 Task: Create a due date automation trigger when advanced off, on the saturday before a card is due at 11:00 AM.
Action: Mouse moved to (1203, 358)
Screenshot: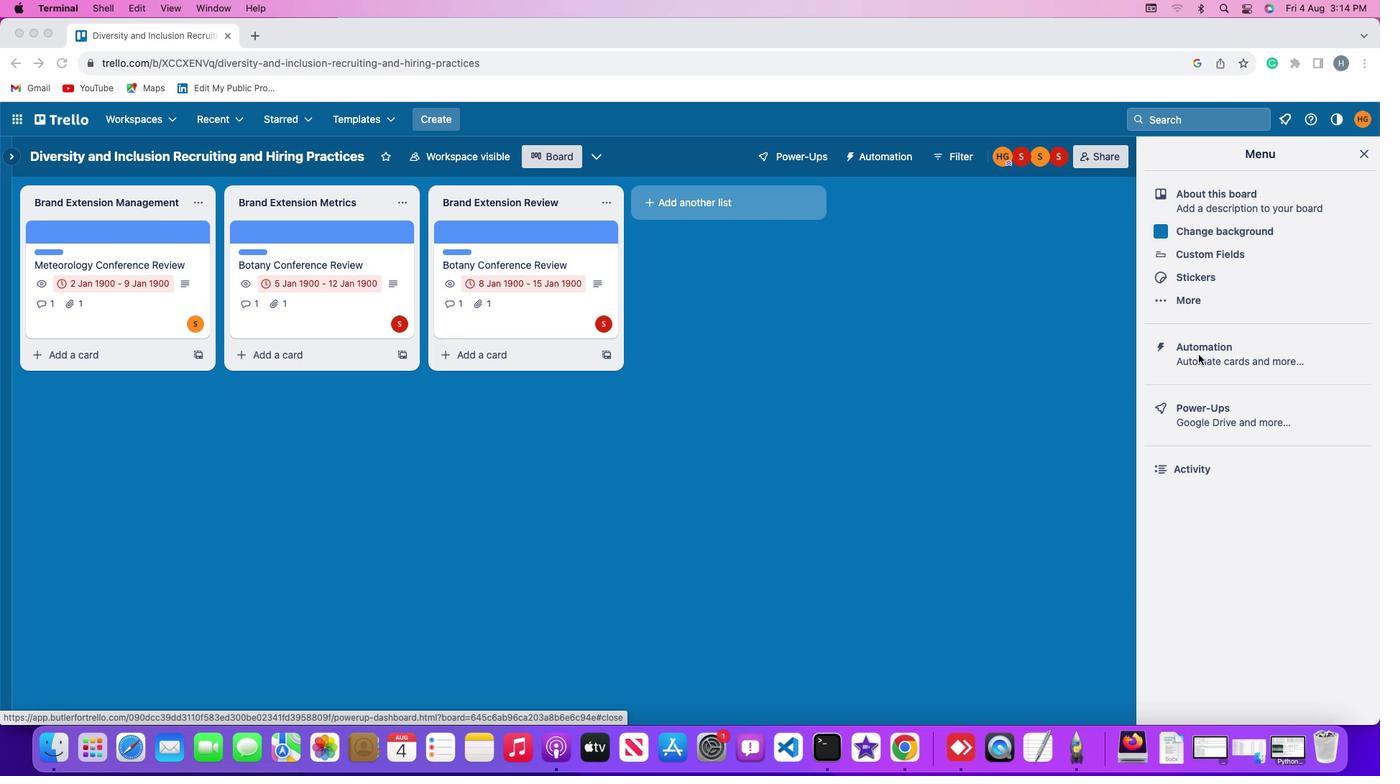 
Action: Mouse pressed left at (1203, 358)
Screenshot: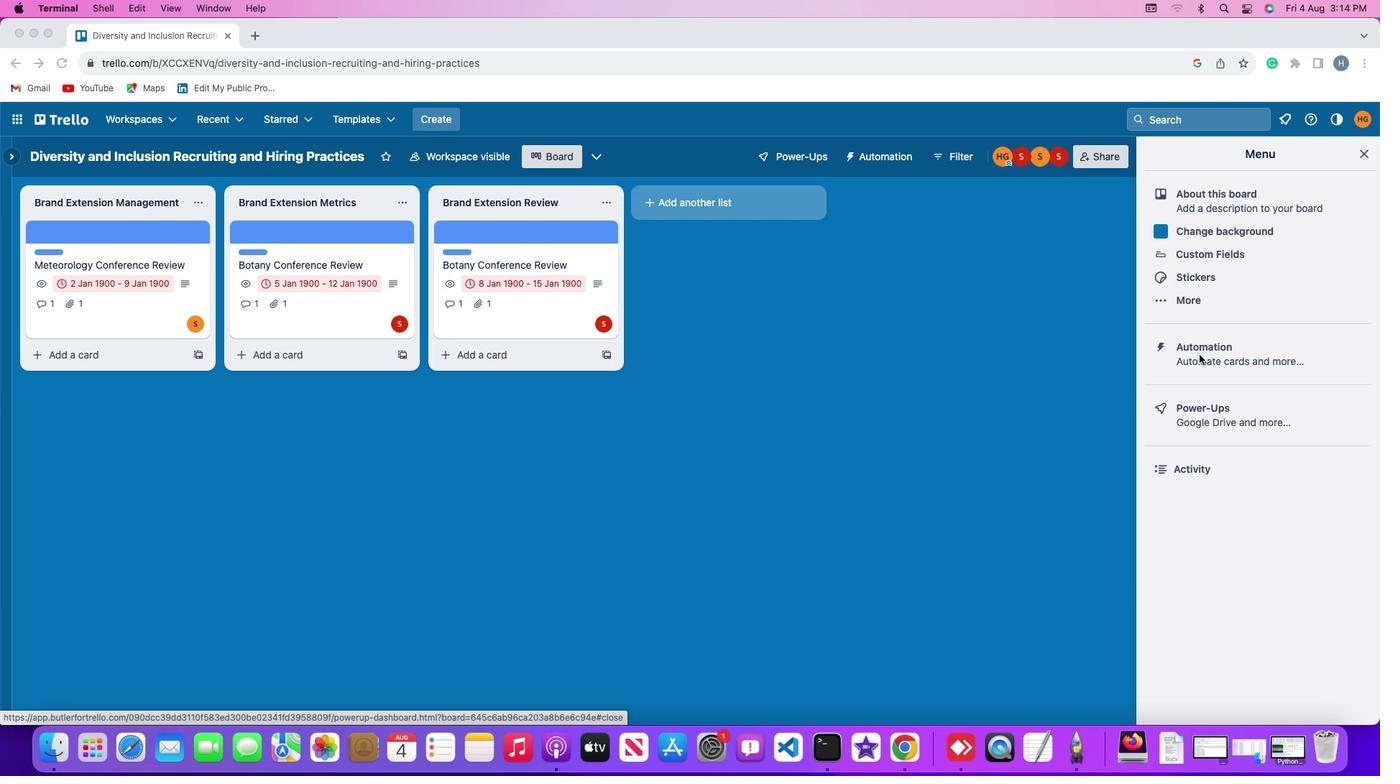 
Action: Mouse pressed left at (1203, 358)
Screenshot: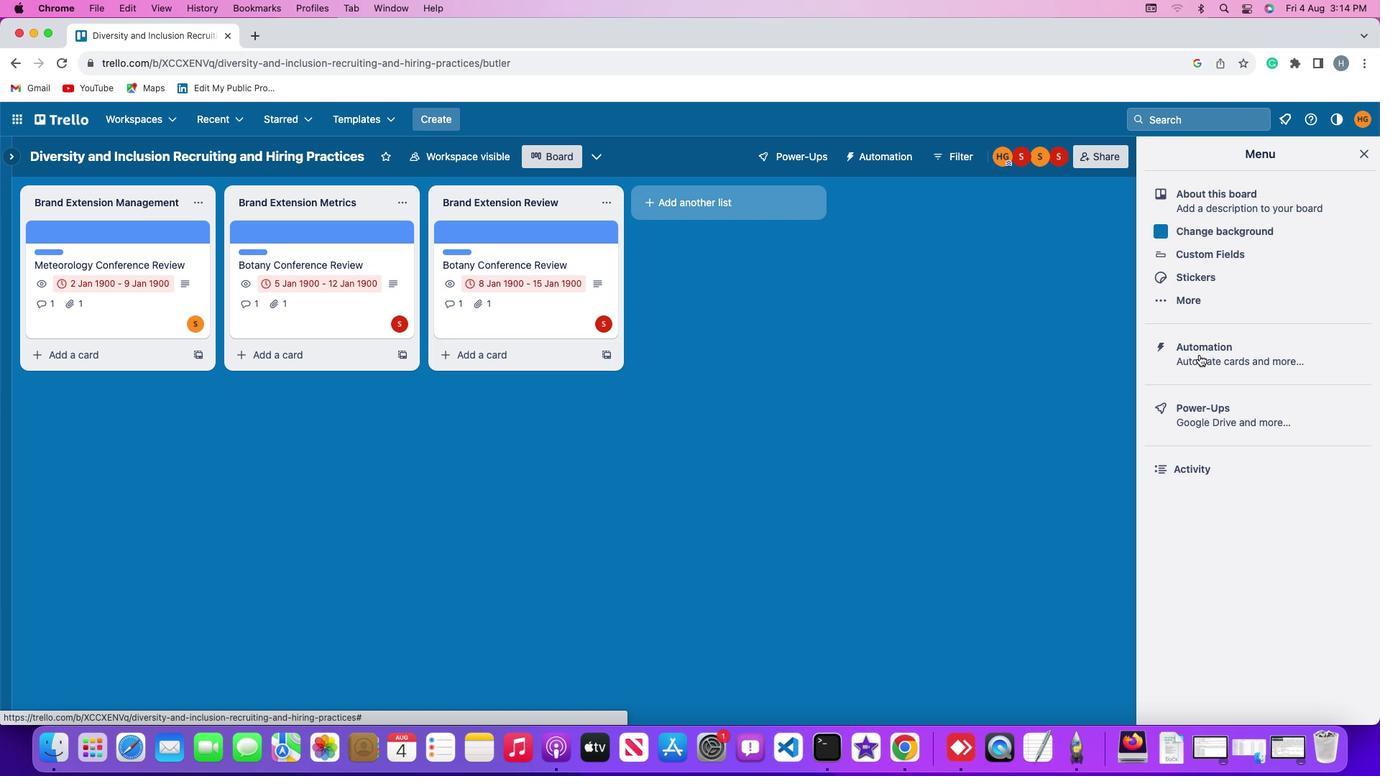 
Action: Mouse moved to (74, 340)
Screenshot: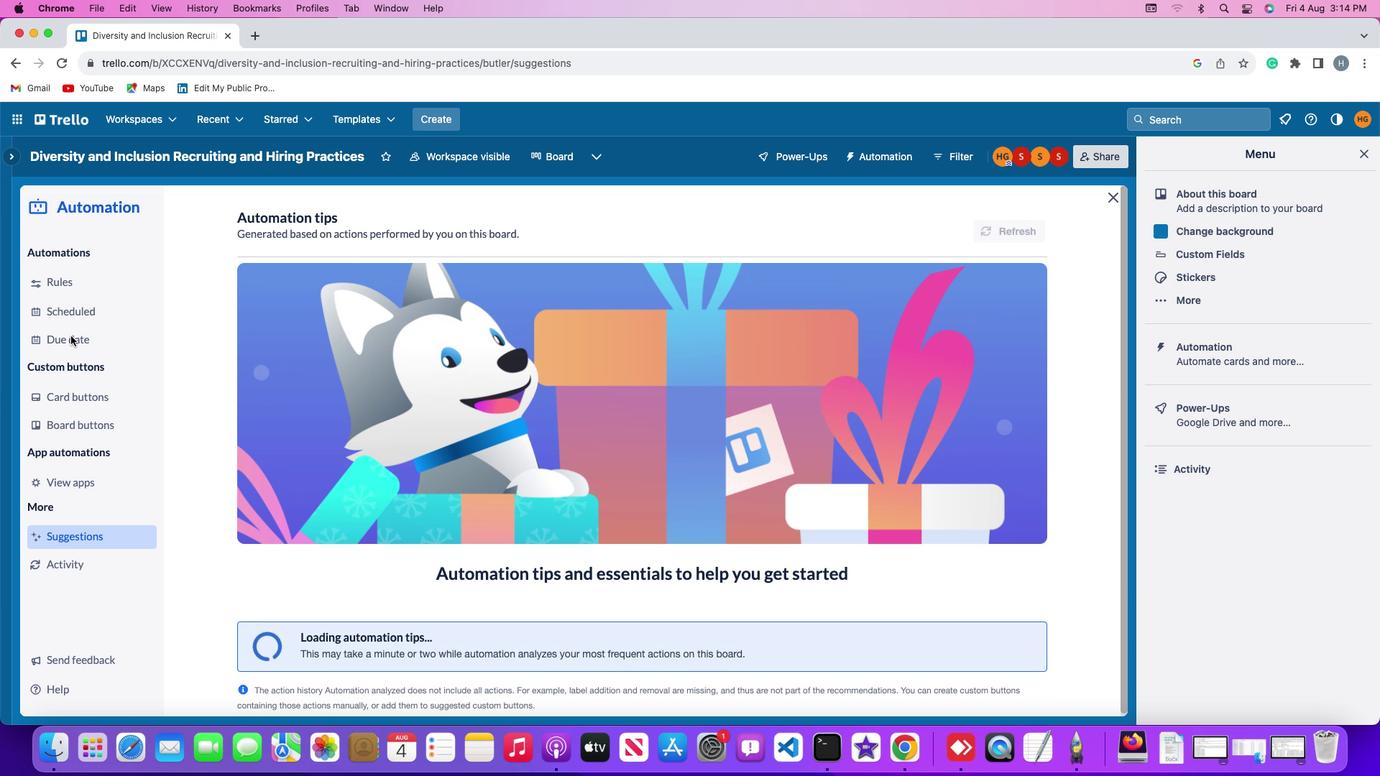 
Action: Mouse pressed left at (74, 340)
Screenshot: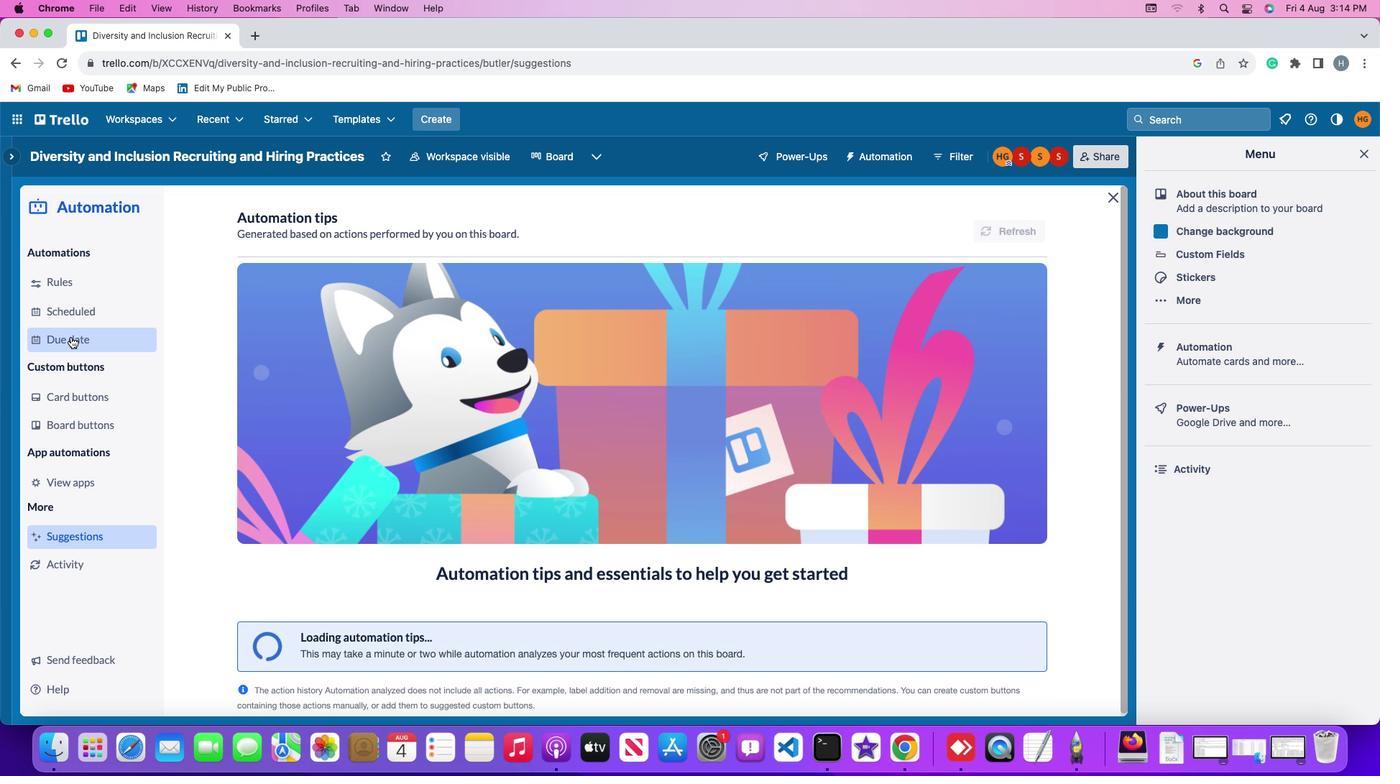 
Action: Mouse moved to (972, 221)
Screenshot: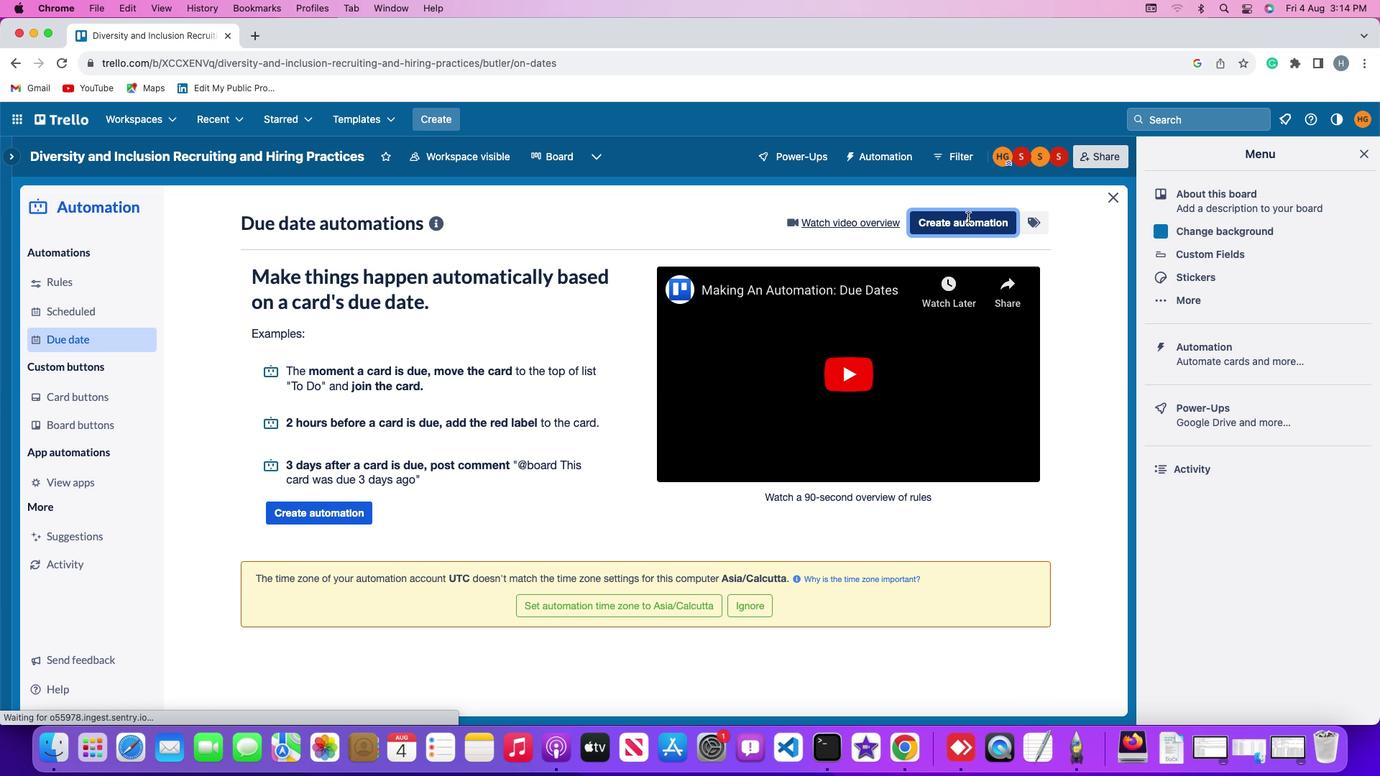 
Action: Mouse pressed left at (972, 221)
Screenshot: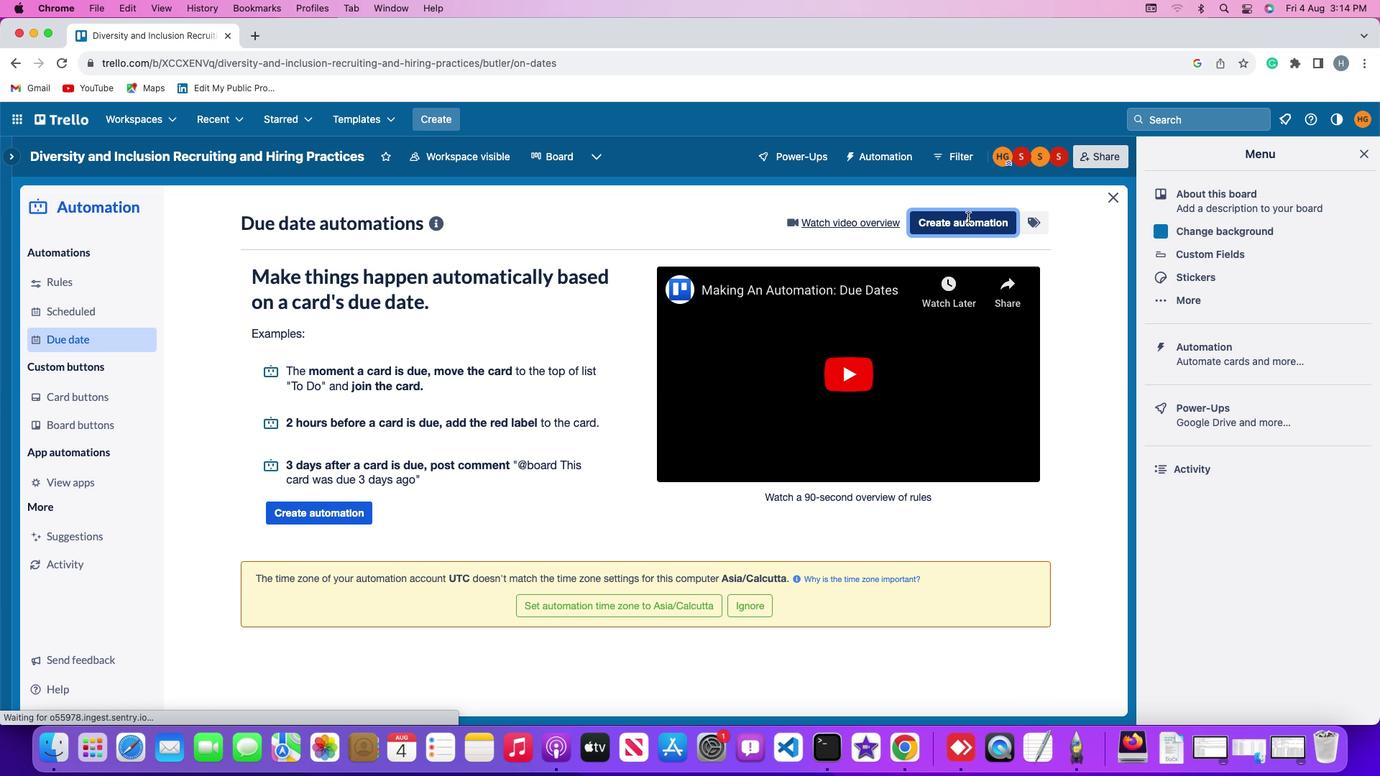 
Action: Mouse moved to (665, 361)
Screenshot: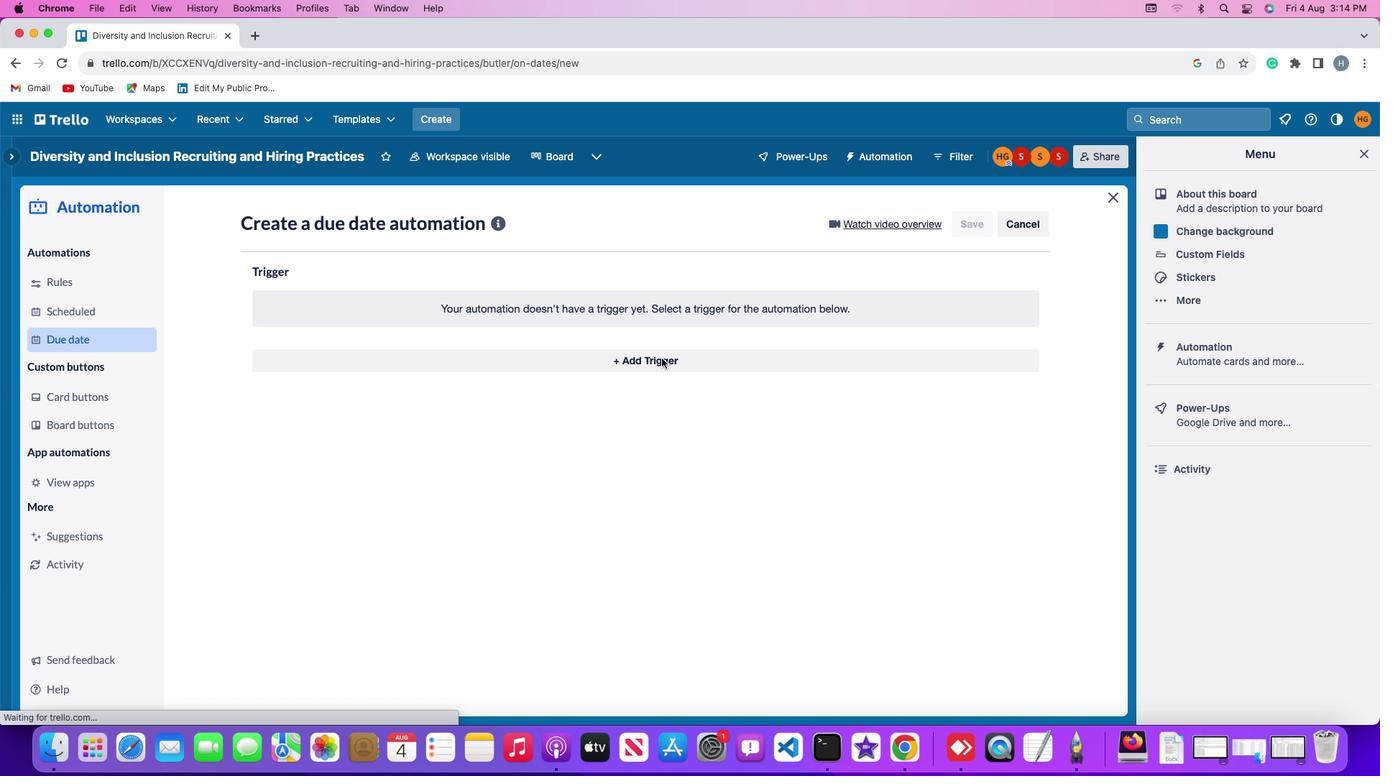 
Action: Mouse pressed left at (665, 361)
Screenshot: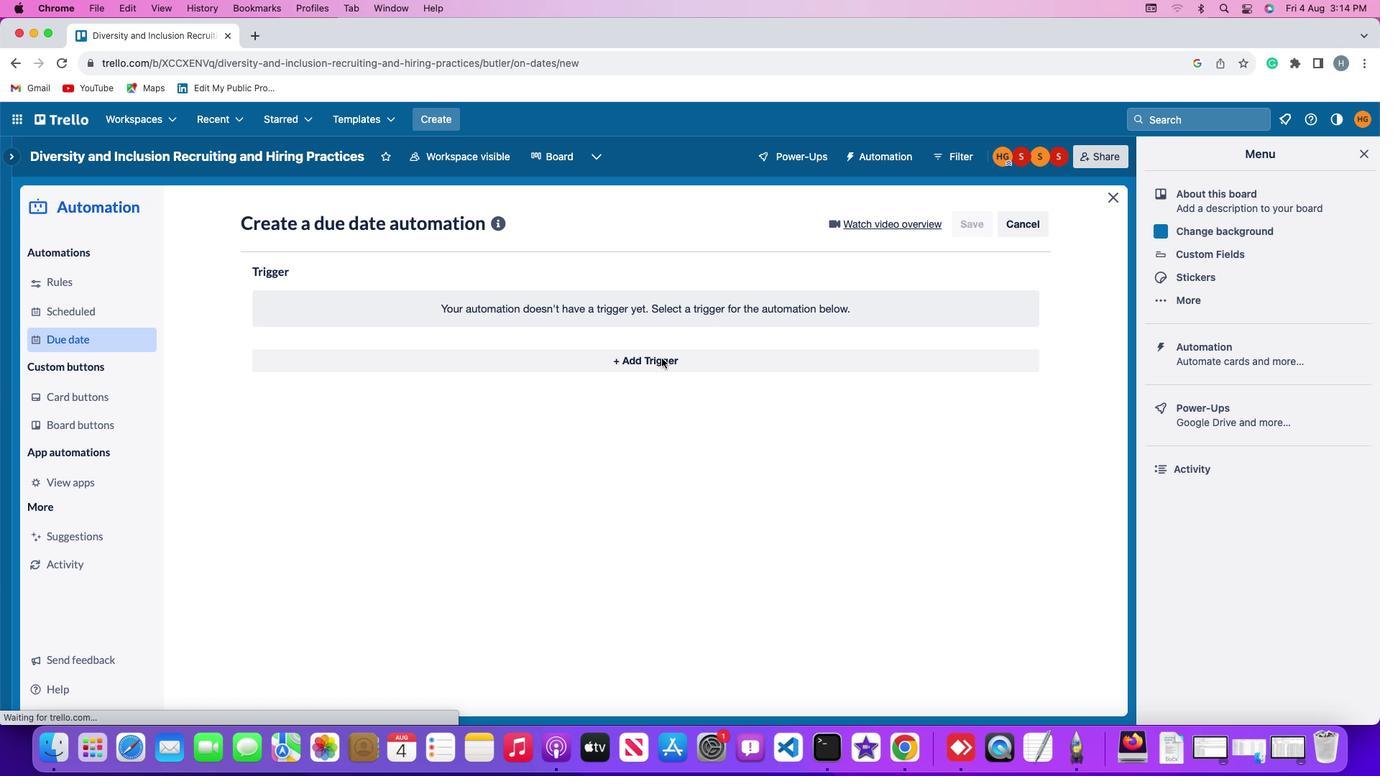 
Action: Mouse moved to (316, 628)
Screenshot: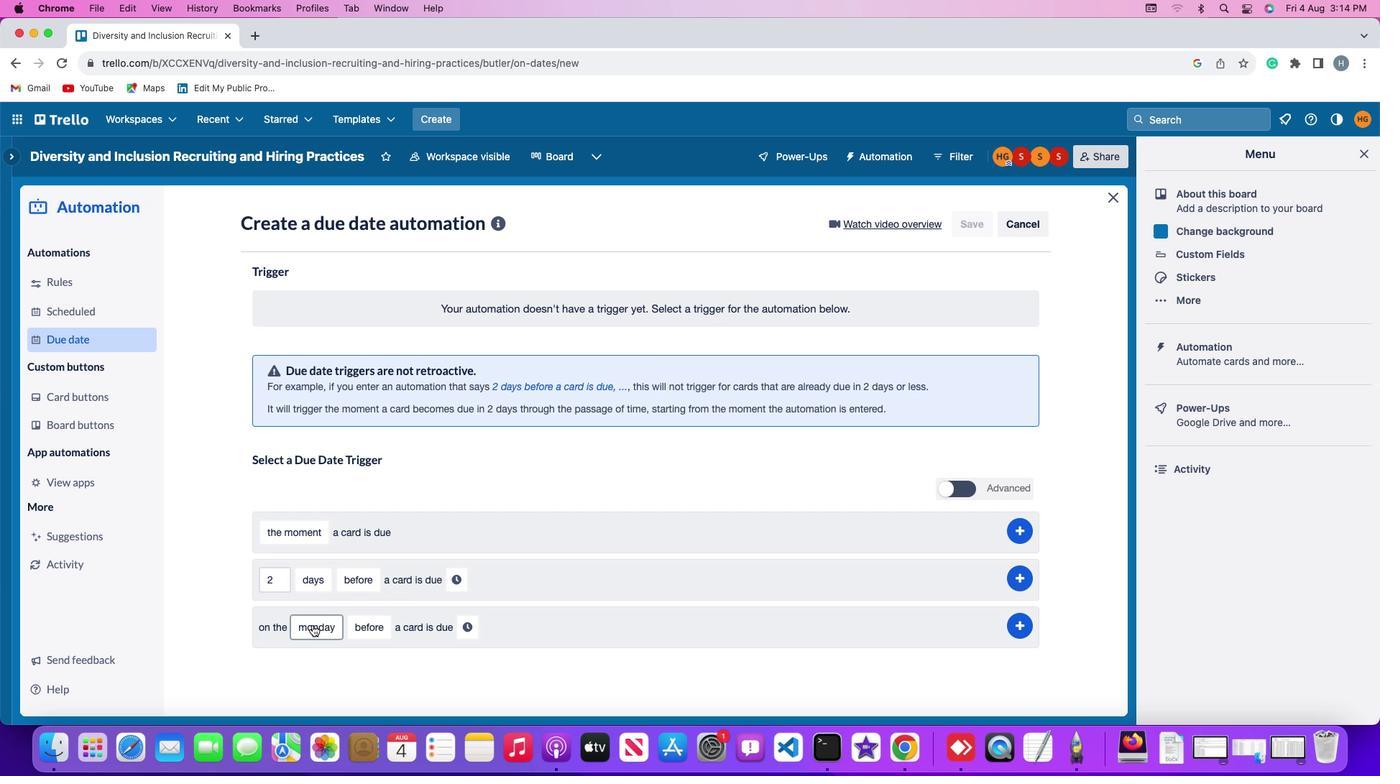 
Action: Mouse pressed left at (316, 628)
Screenshot: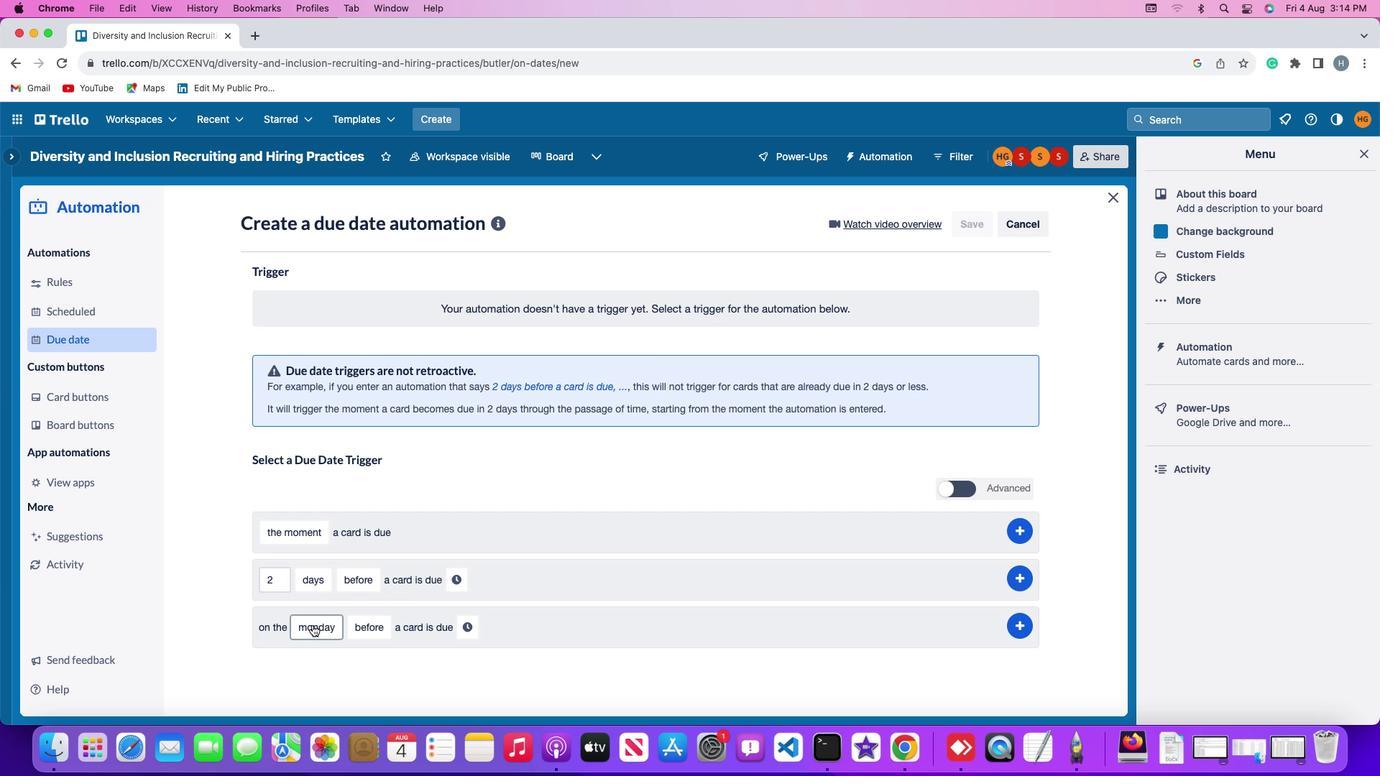 
Action: Mouse moved to (332, 576)
Screenshot: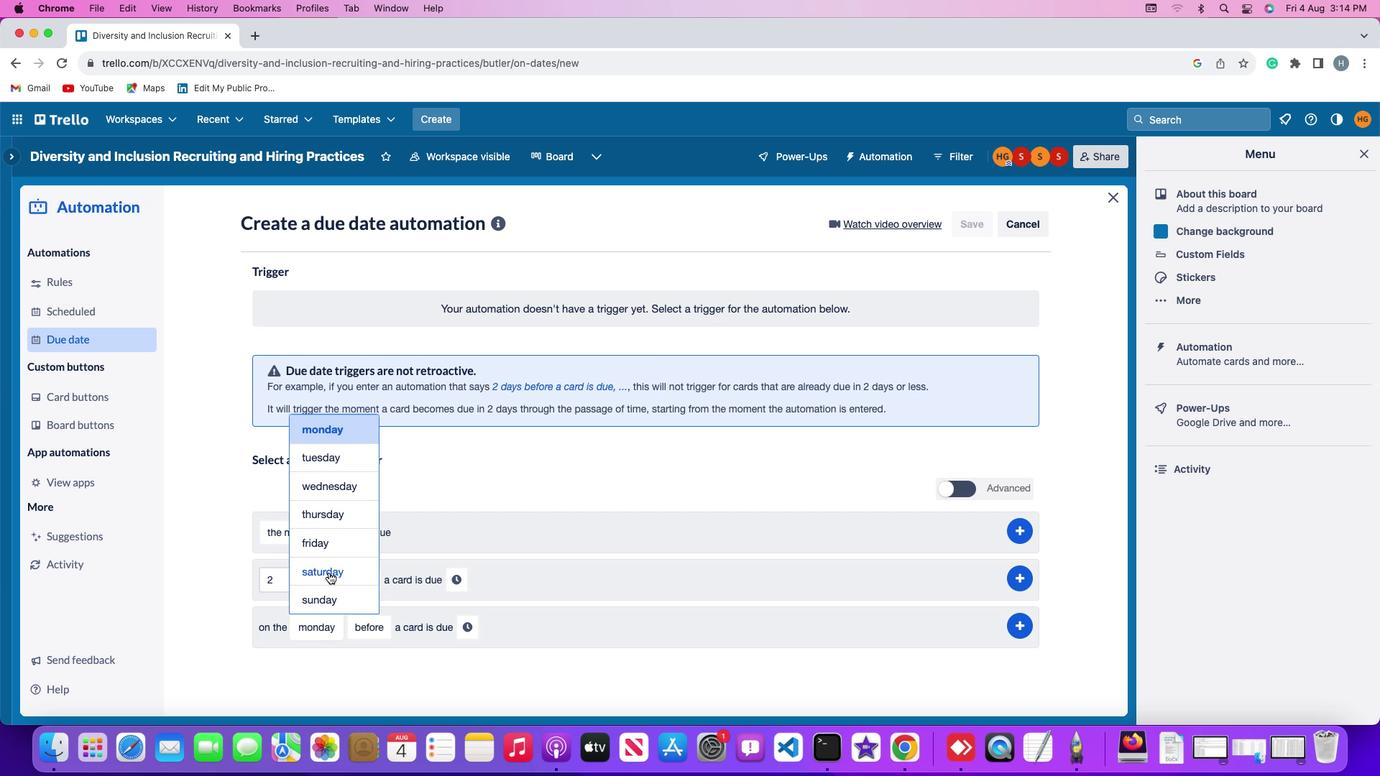 
Action: Mouse pressed left at (332, 576)
Screenshot: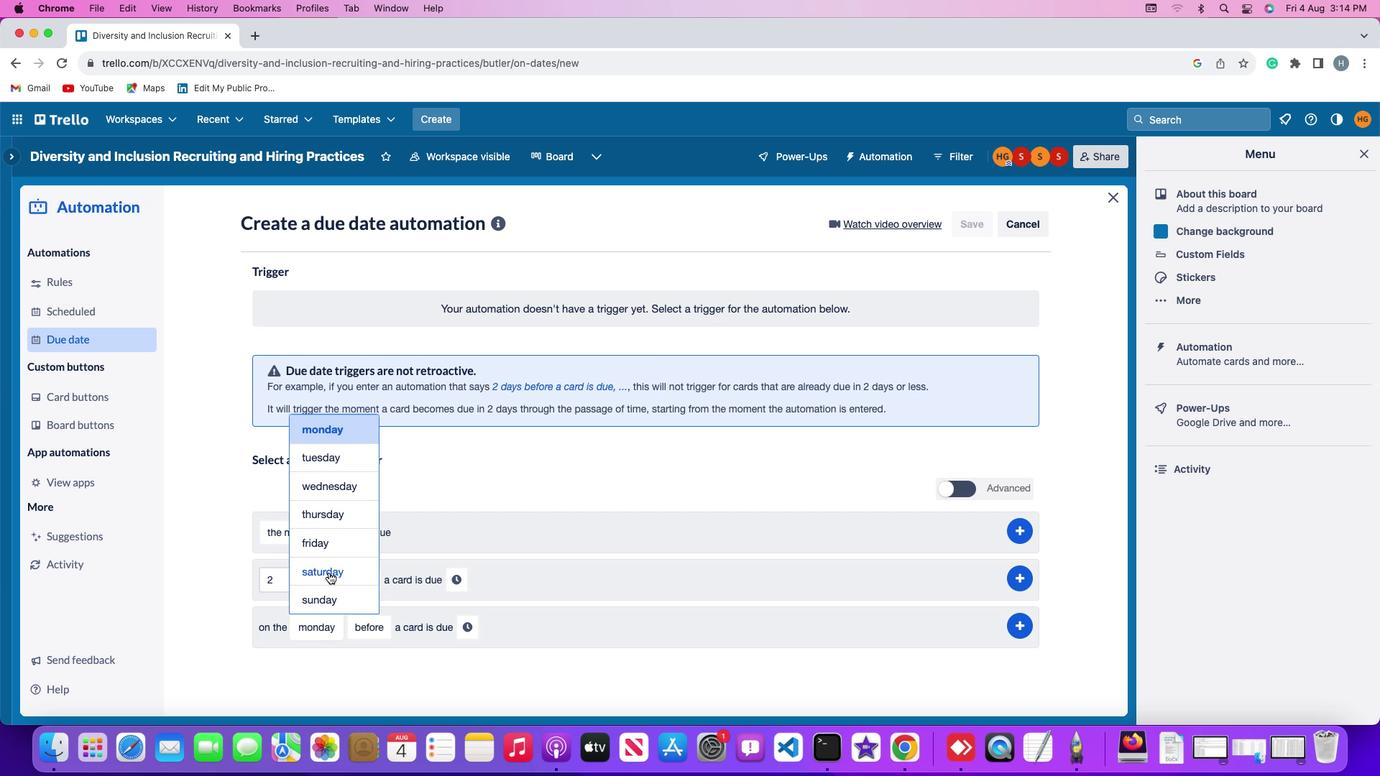 
Action: Mouse moved to (375, 629)
Screenshot: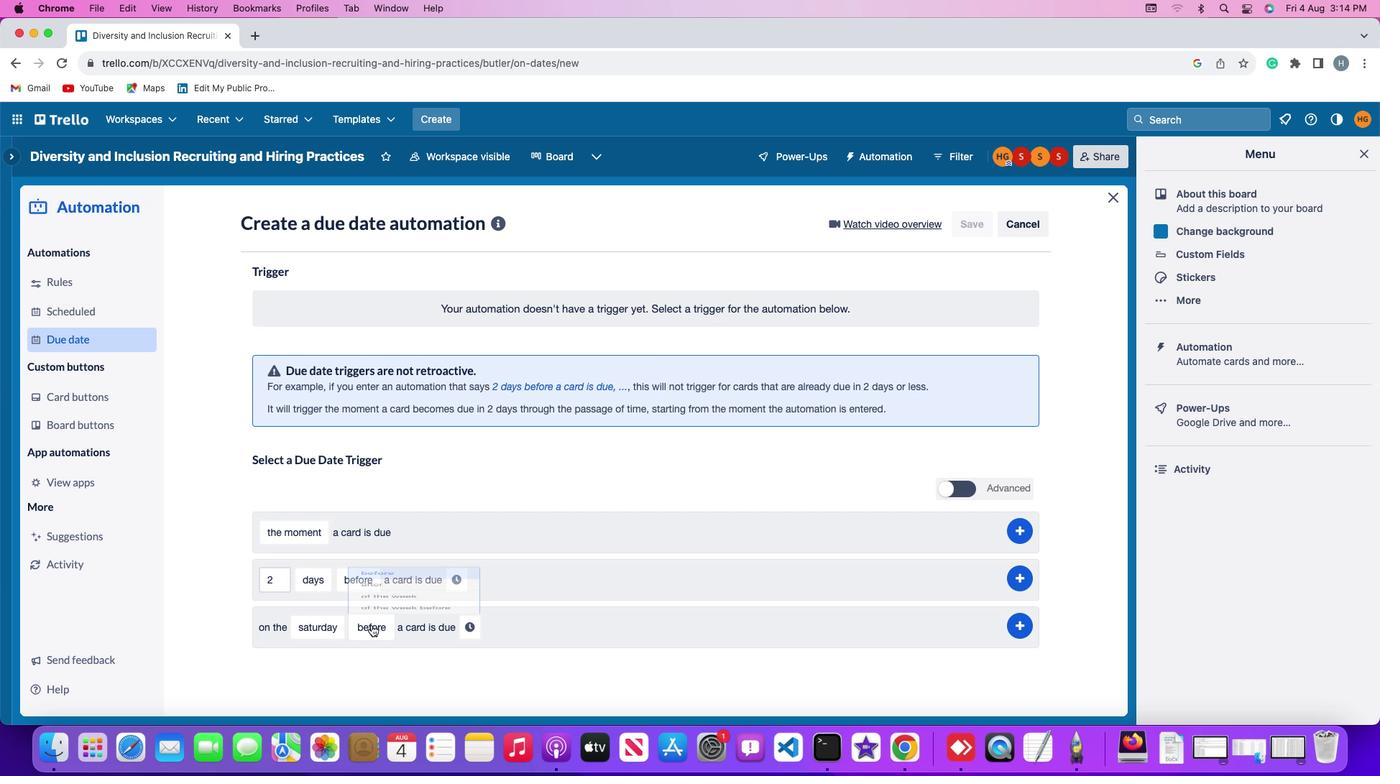 
Action: Mouse pressed left at (375, 629)
Screenshot: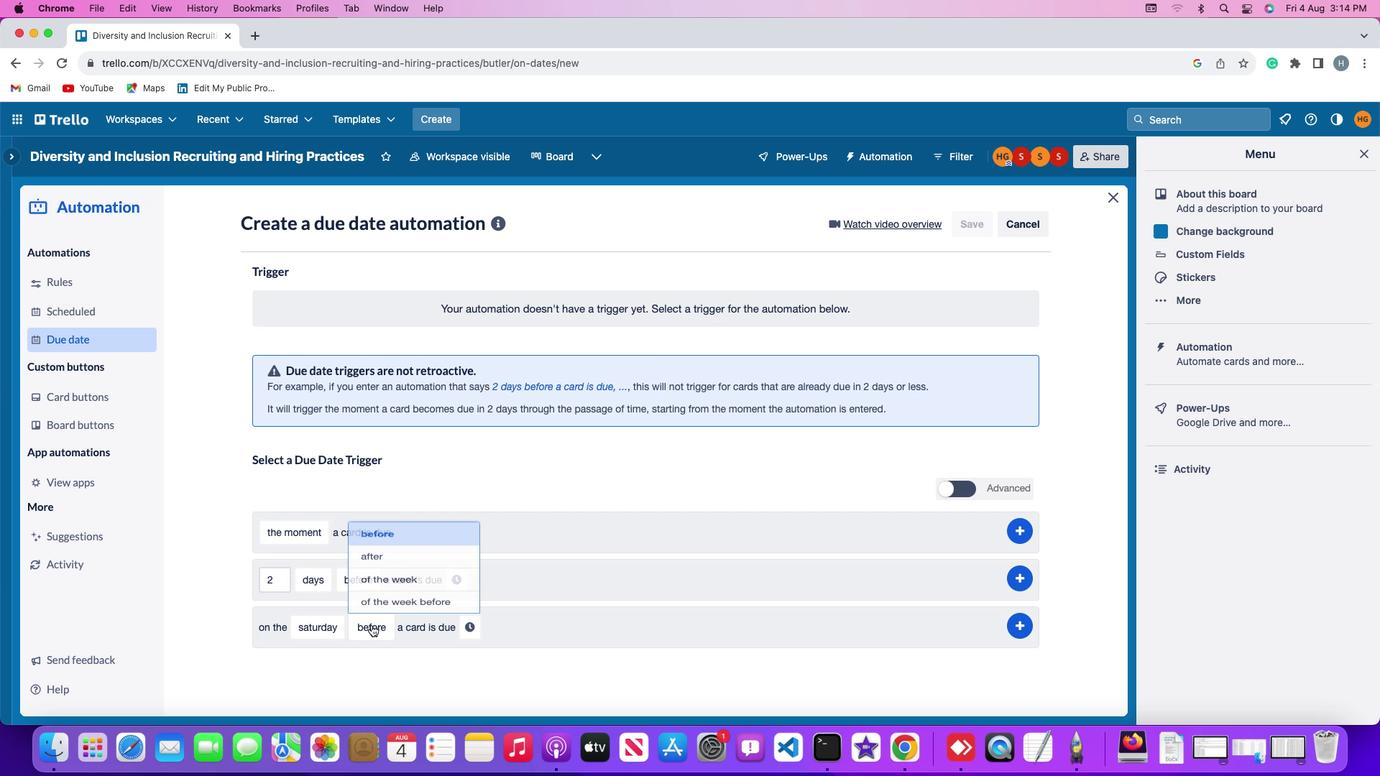 
Action: Mouse moved to (426, 517)
Screenshot: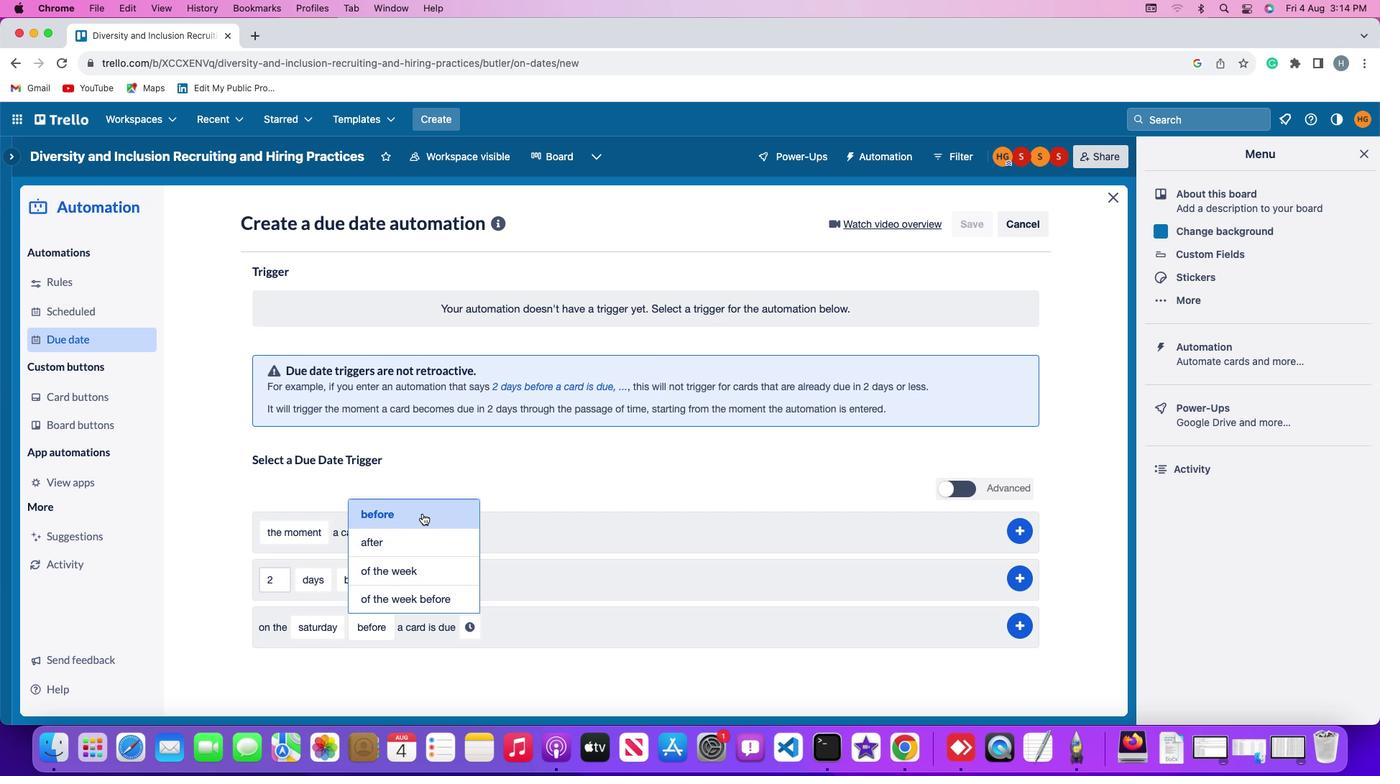 
Action: Mouse pressed left at (426, 517)
Screenshot: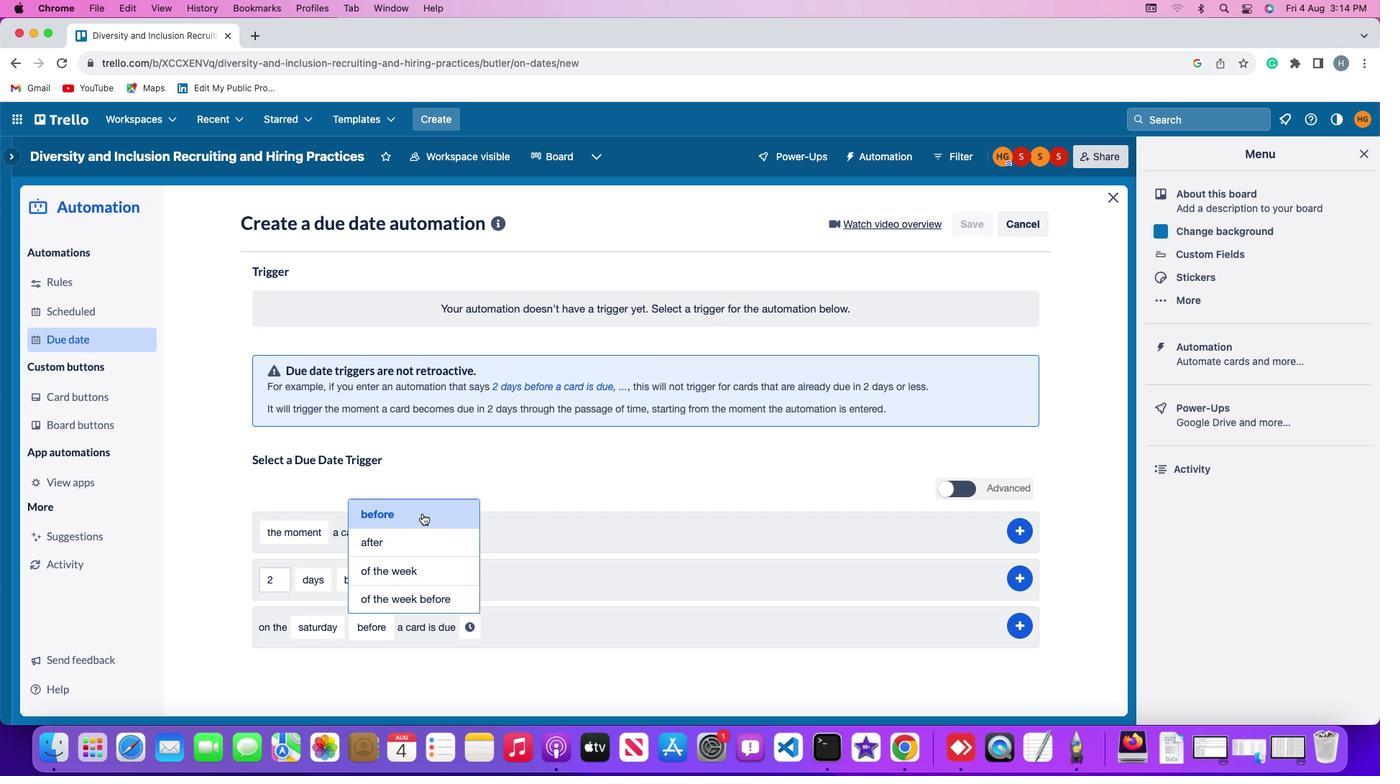 
Action: Mouse moved to (471, 626)
Screenshot: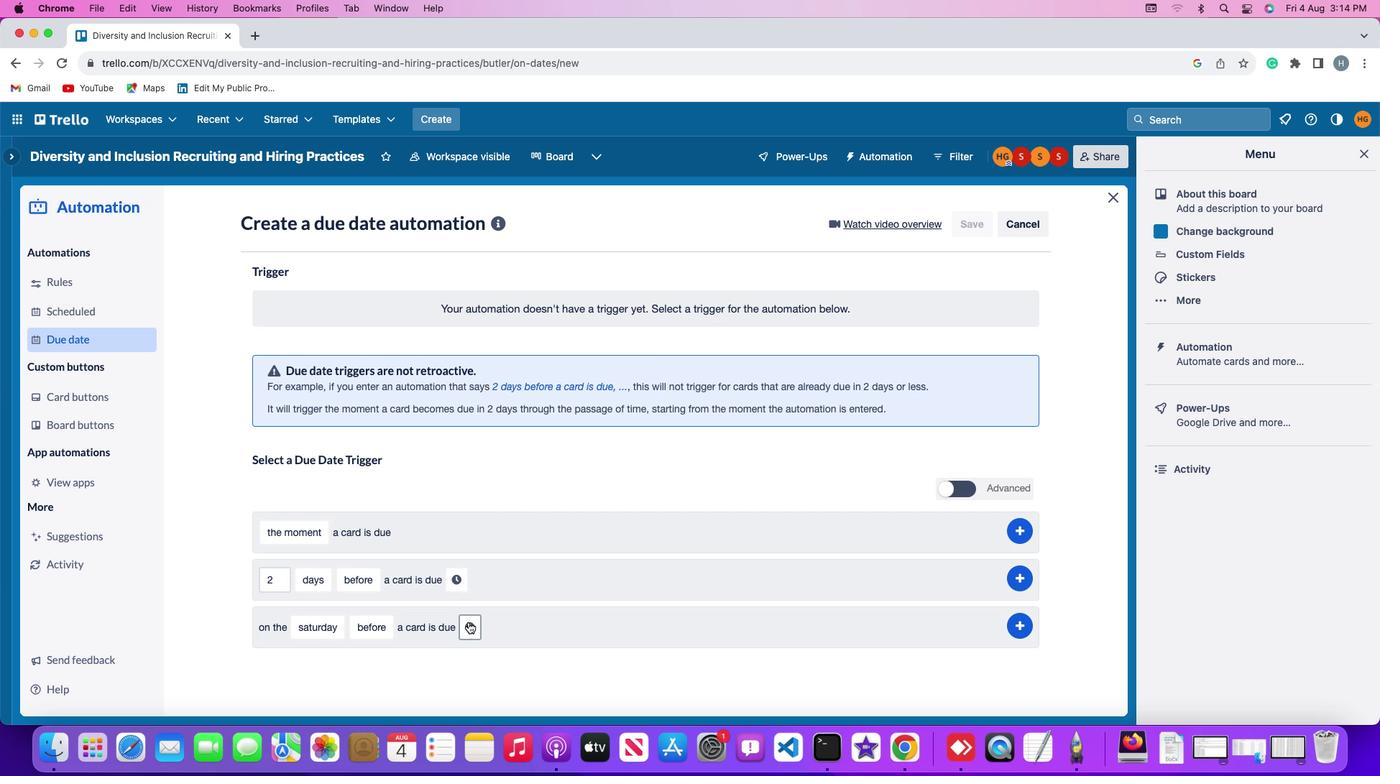
Action: Mouse pressed left at (471, 626)
Screenshot: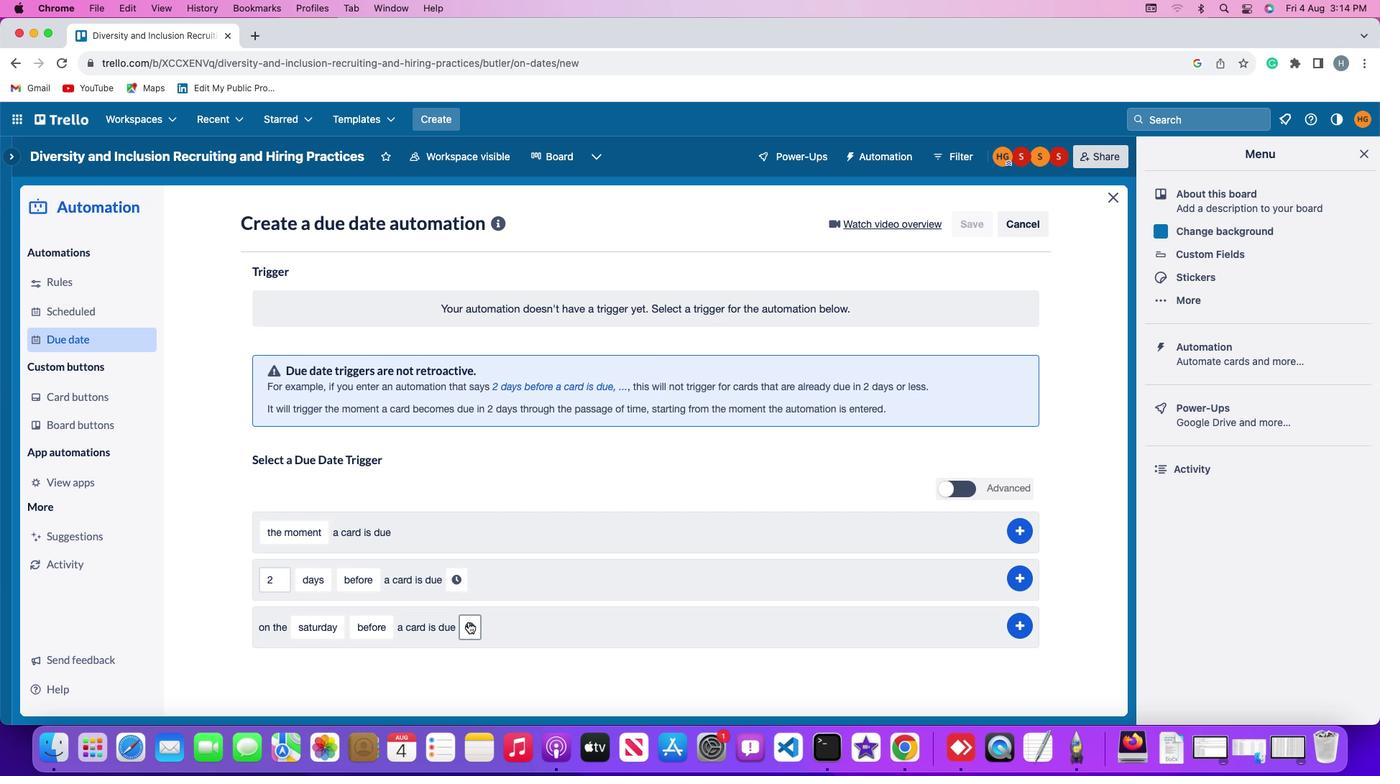 
Action: Mouse moved to (501, 632)
Screenshot: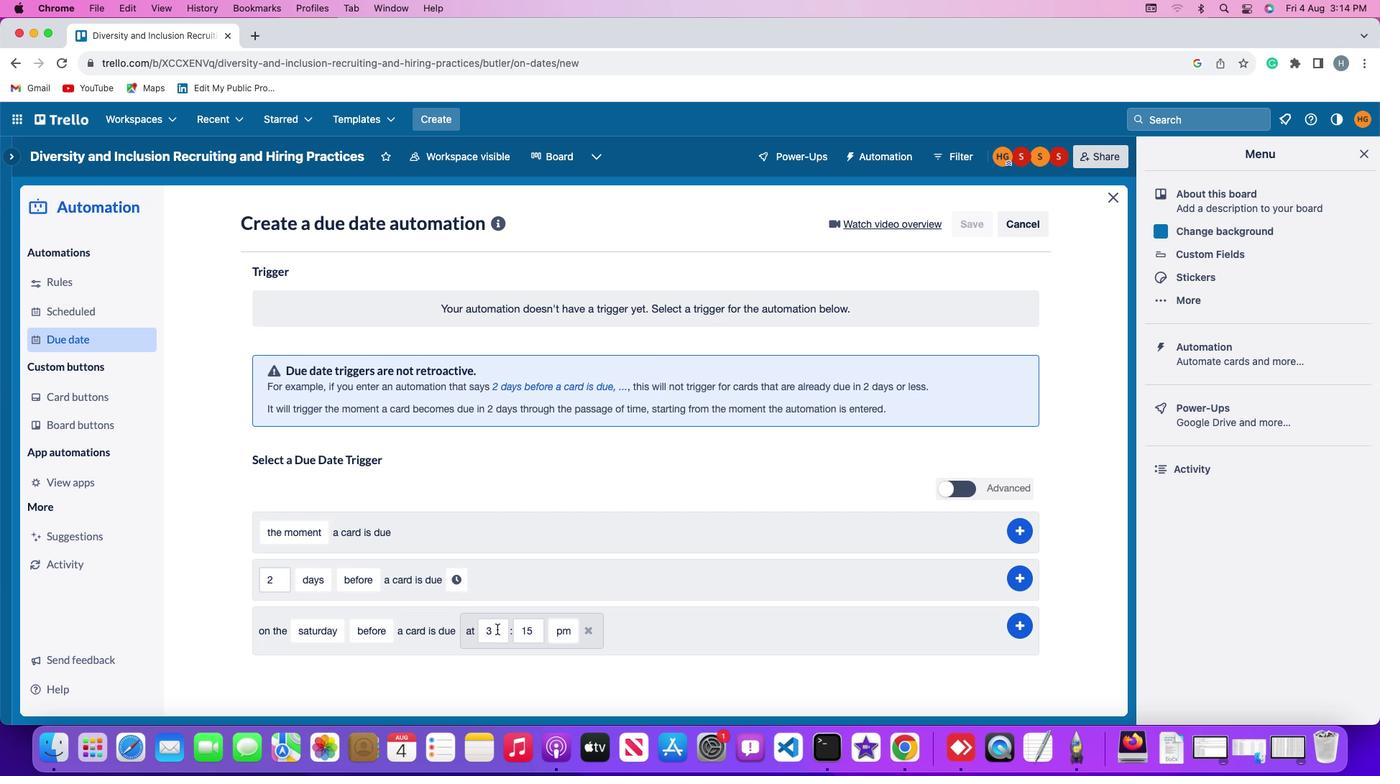 
Action: Mouse pressed left at (501, 632)
Screenshot: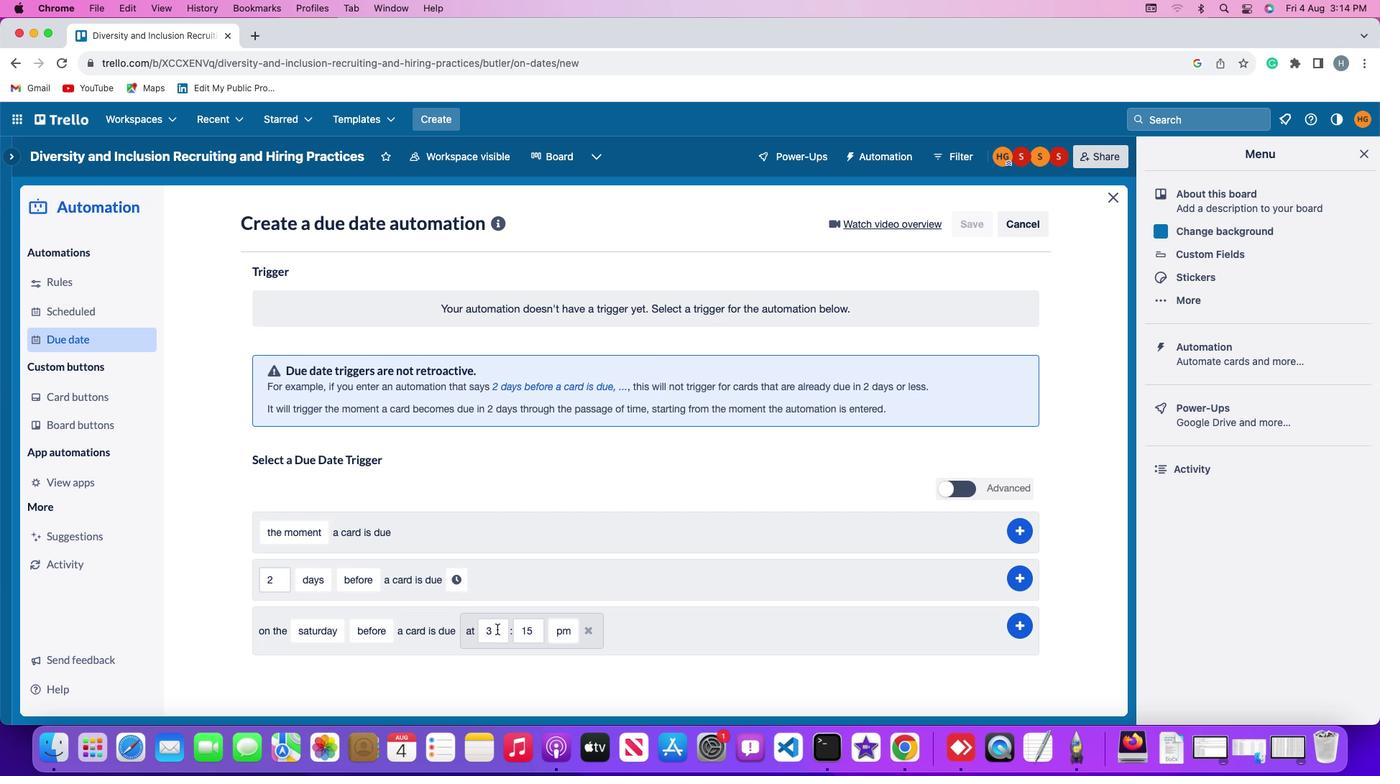 
Action: Key pressed Key.backspace'1''1'
Screenshot: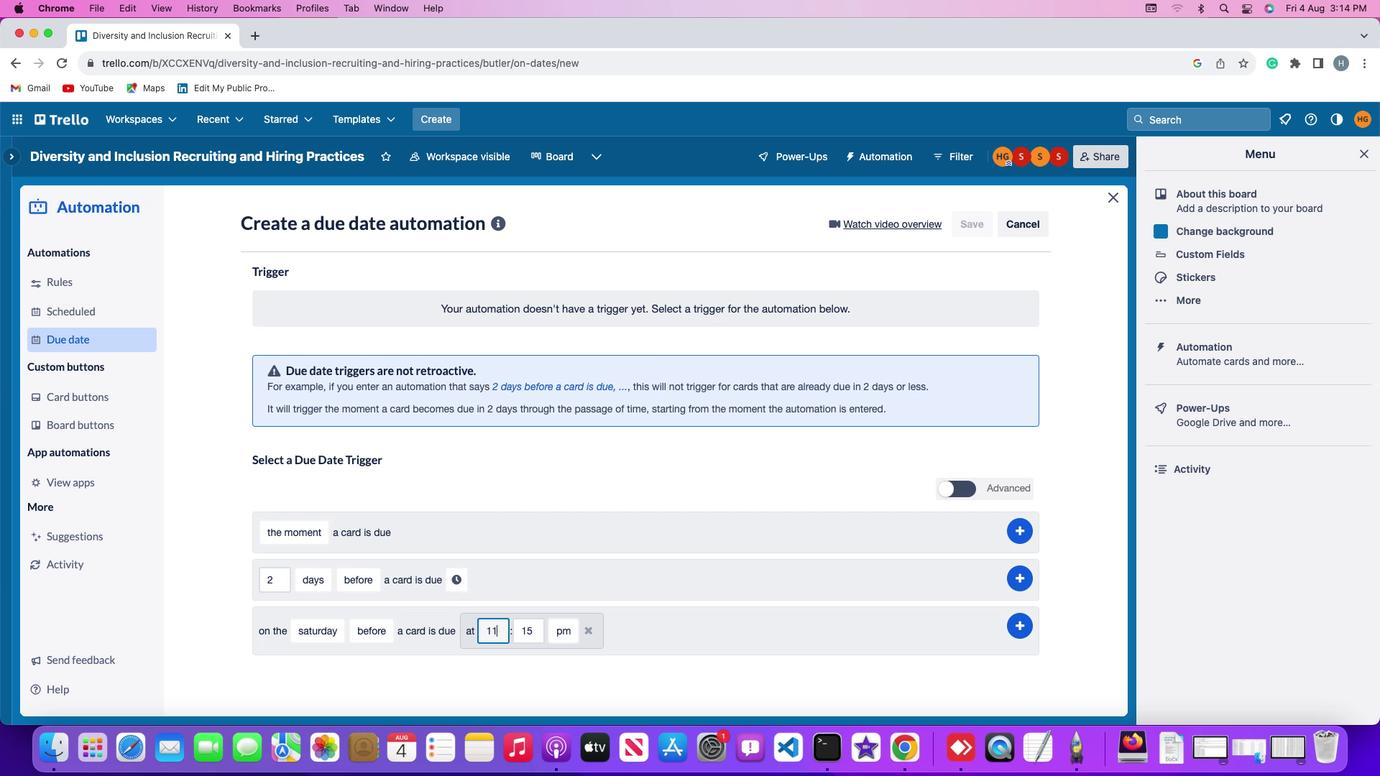 
Action: Mouse moved to (540, 632)
Screenshot: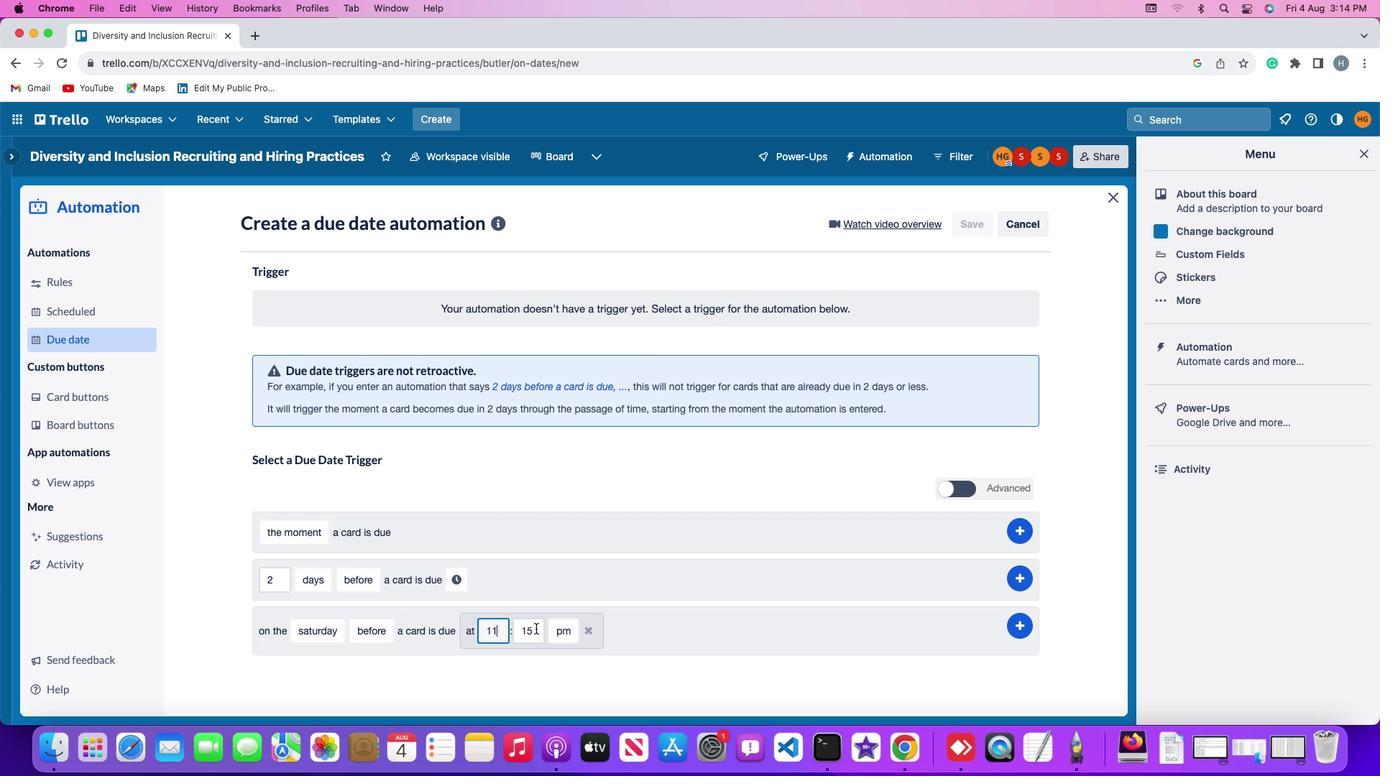 
Action: Mouse pressed left at (540, 632)
Screenshot: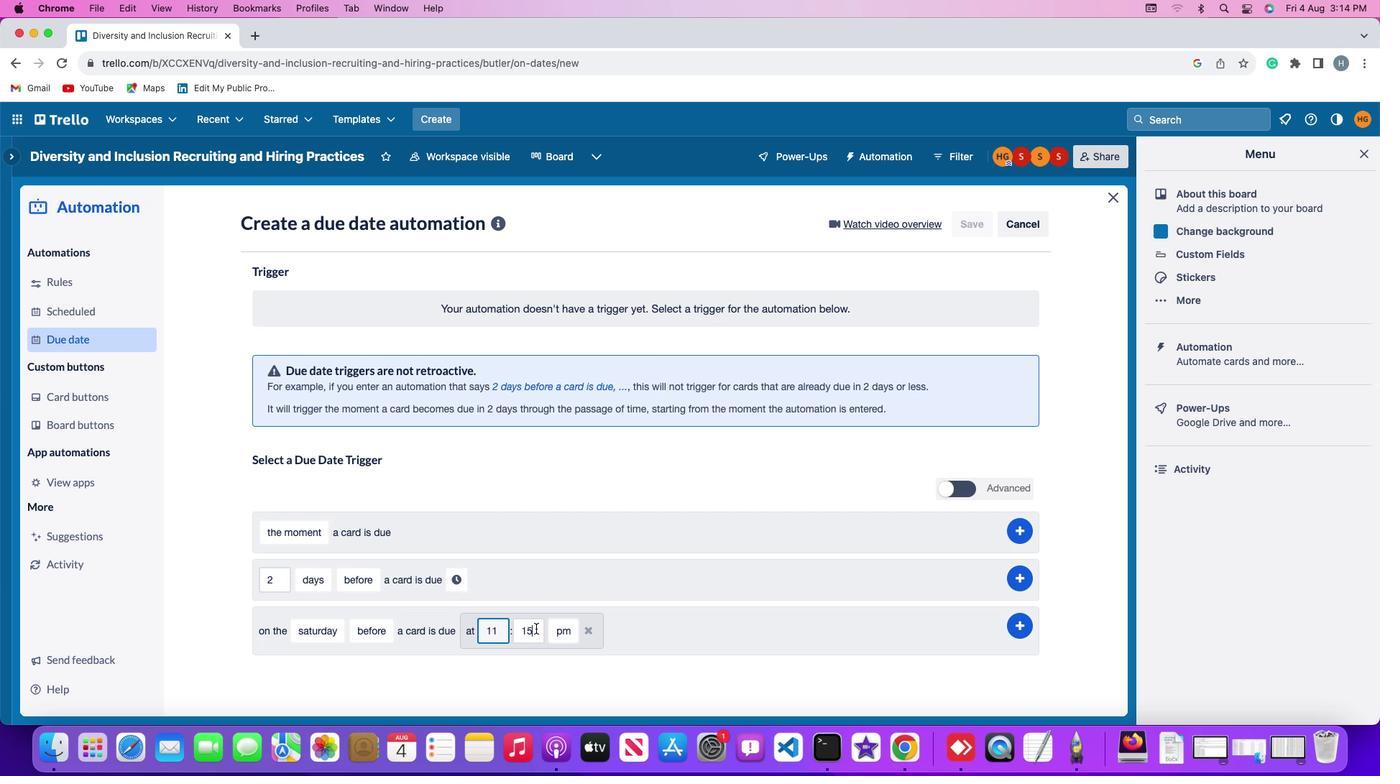 
Action: Key pressed Key.backspaceKey.backspace'0'
Screenshot: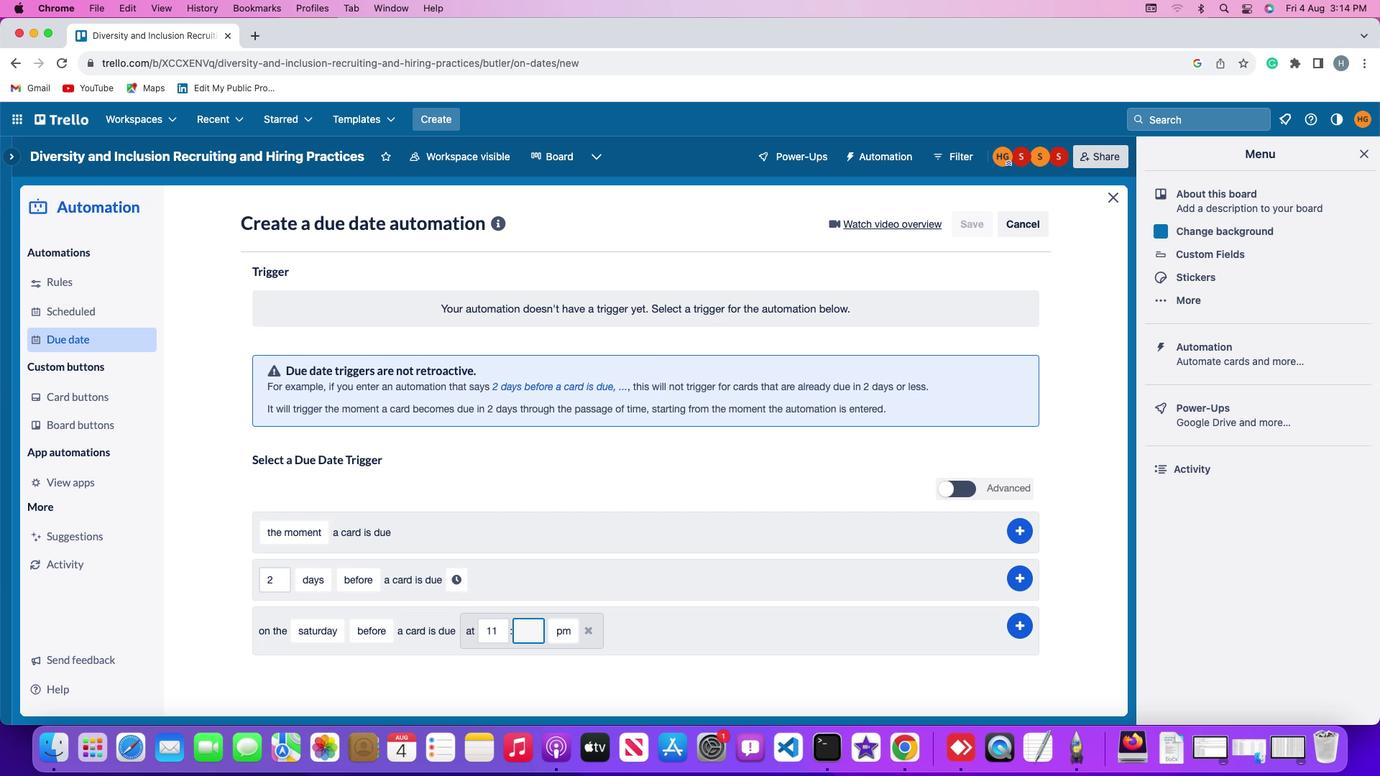 
Action: Mouse moved to (540, 632)
Screenshot: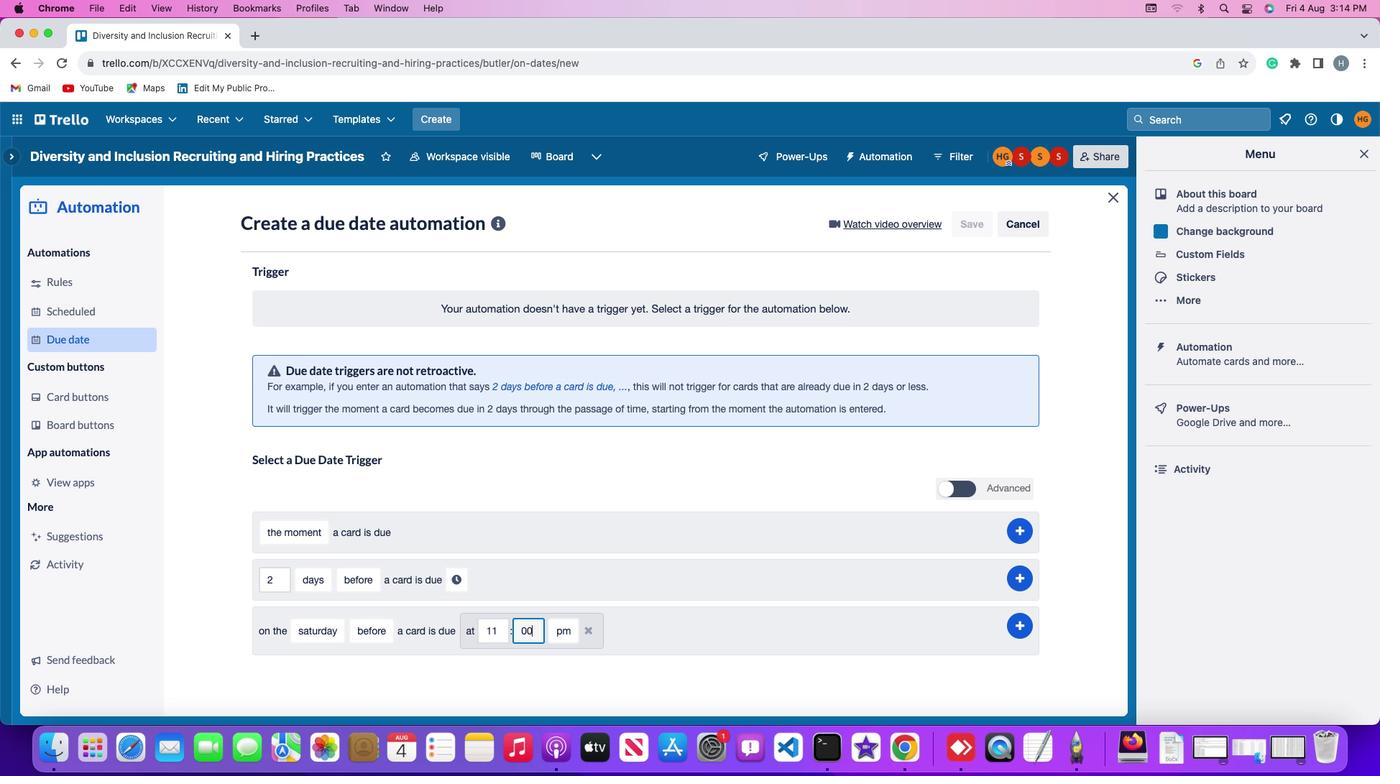 
Action: Key pressed '0'
Screenshot: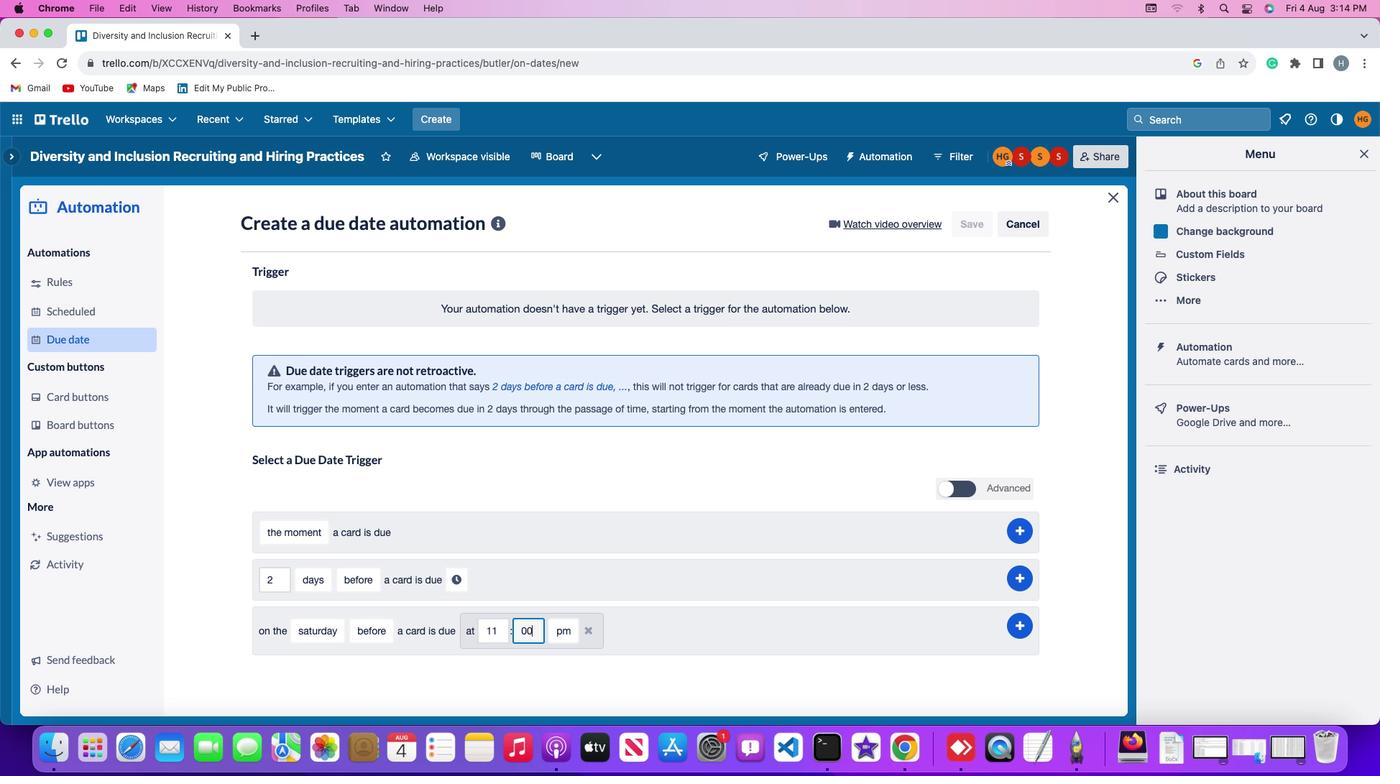 
Action: Mouse moved to (559, 636)
Screenshot: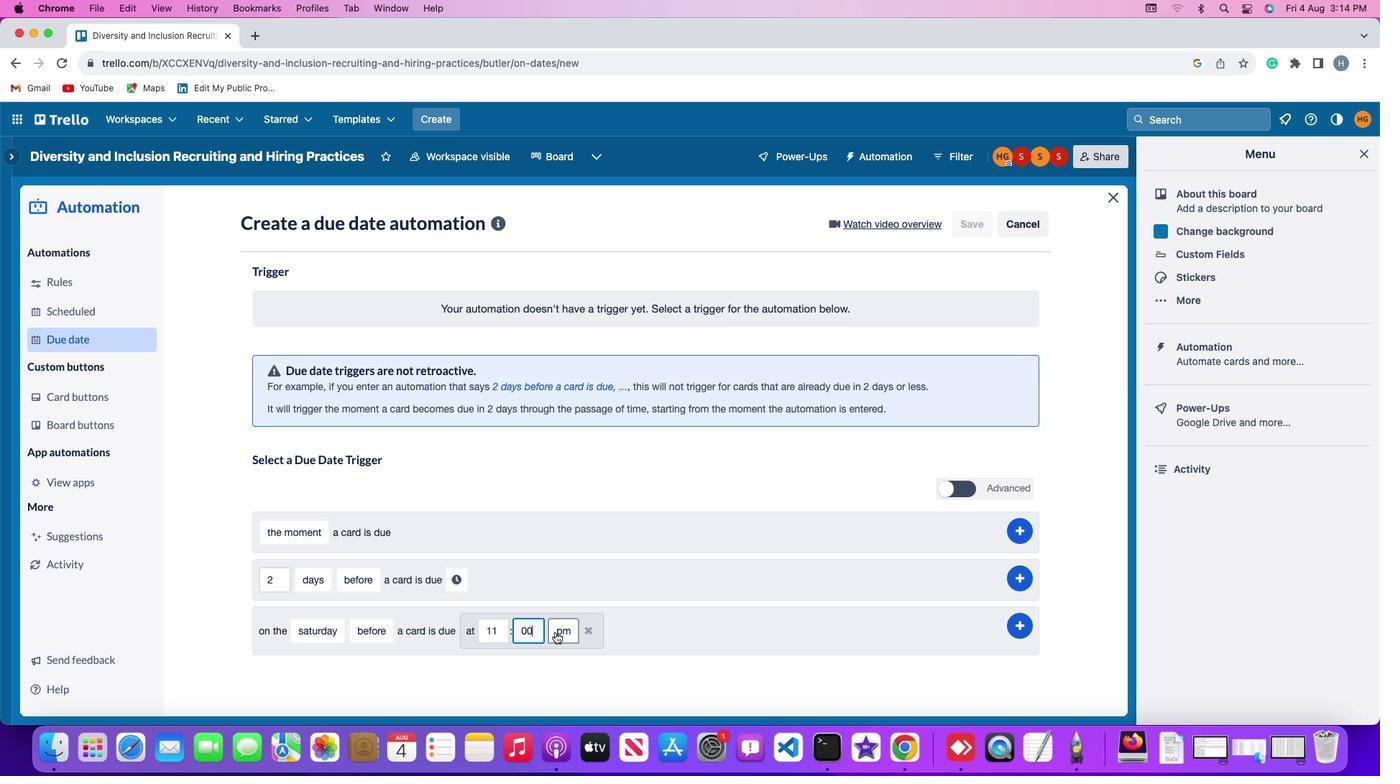 
Action: Mouse pressed left at (559, 636)
Screenshot: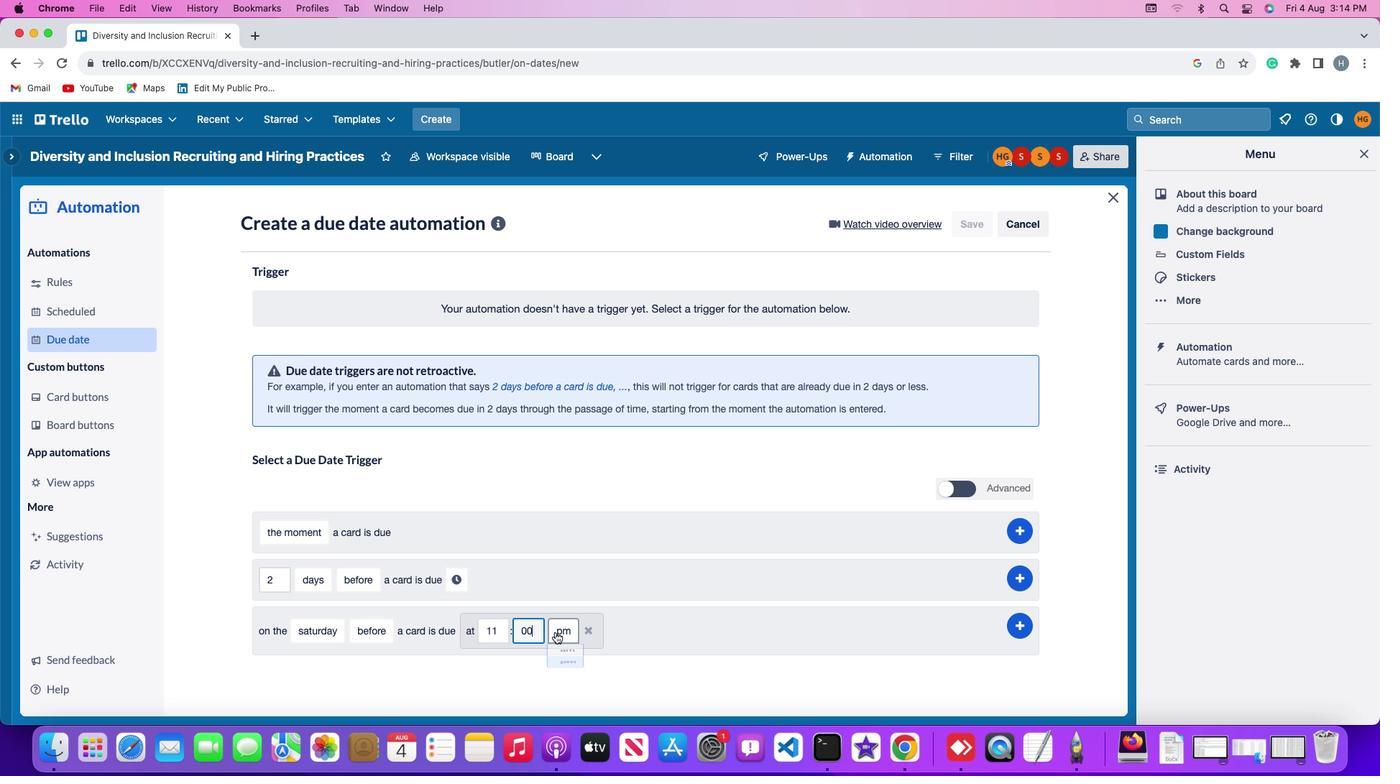 
Action: Mouse moved to (570, 662)
Screenshot: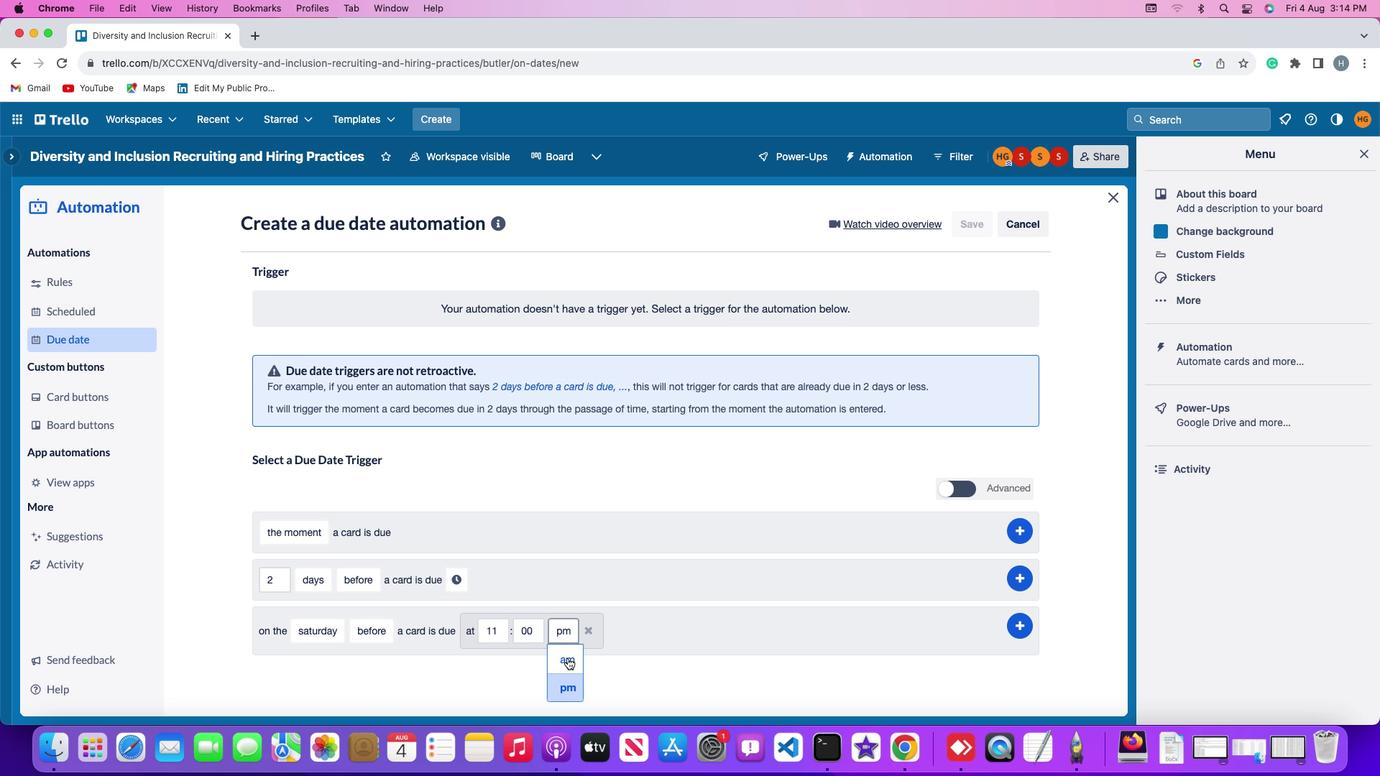 
Action: Mouse pressed left at (570, 662)
Screenshot: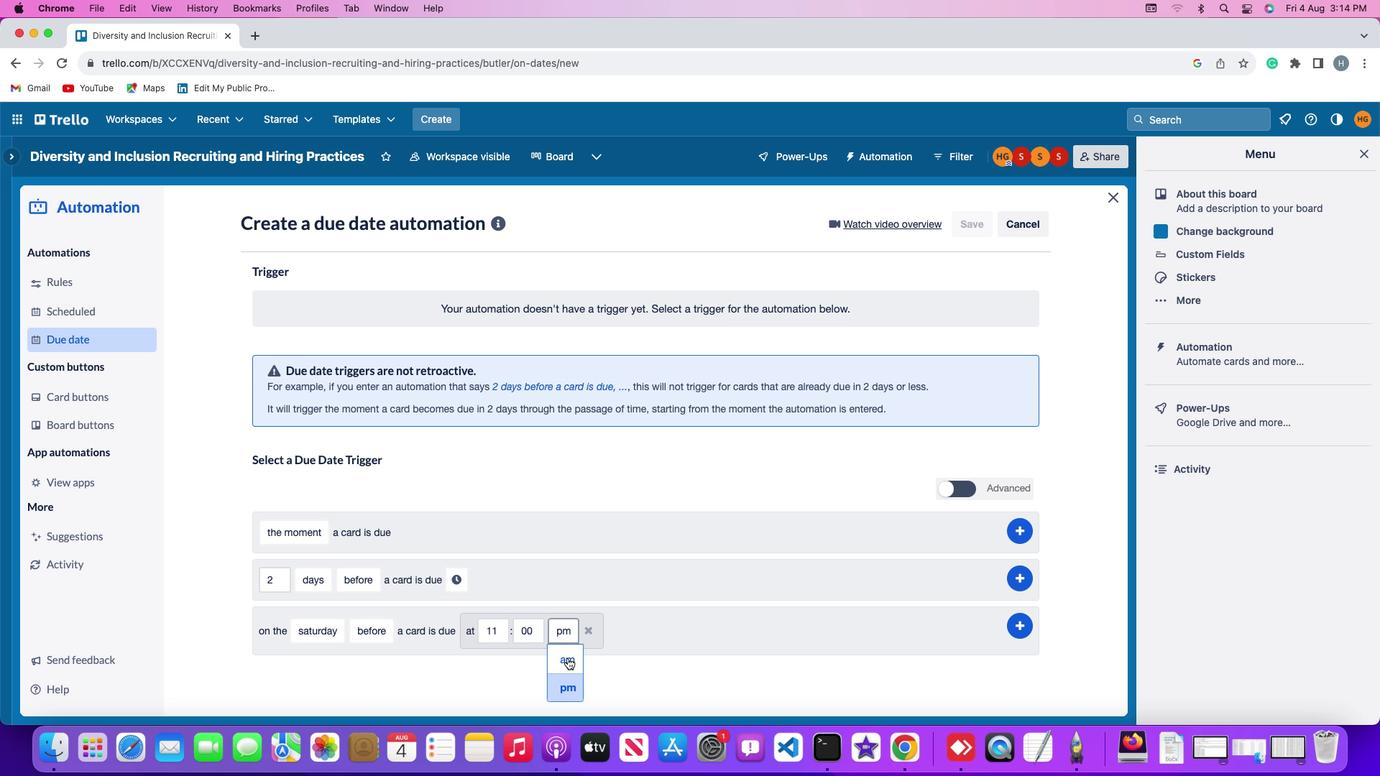 
Action: Mouse moved to (1027, 627)
Screenshot: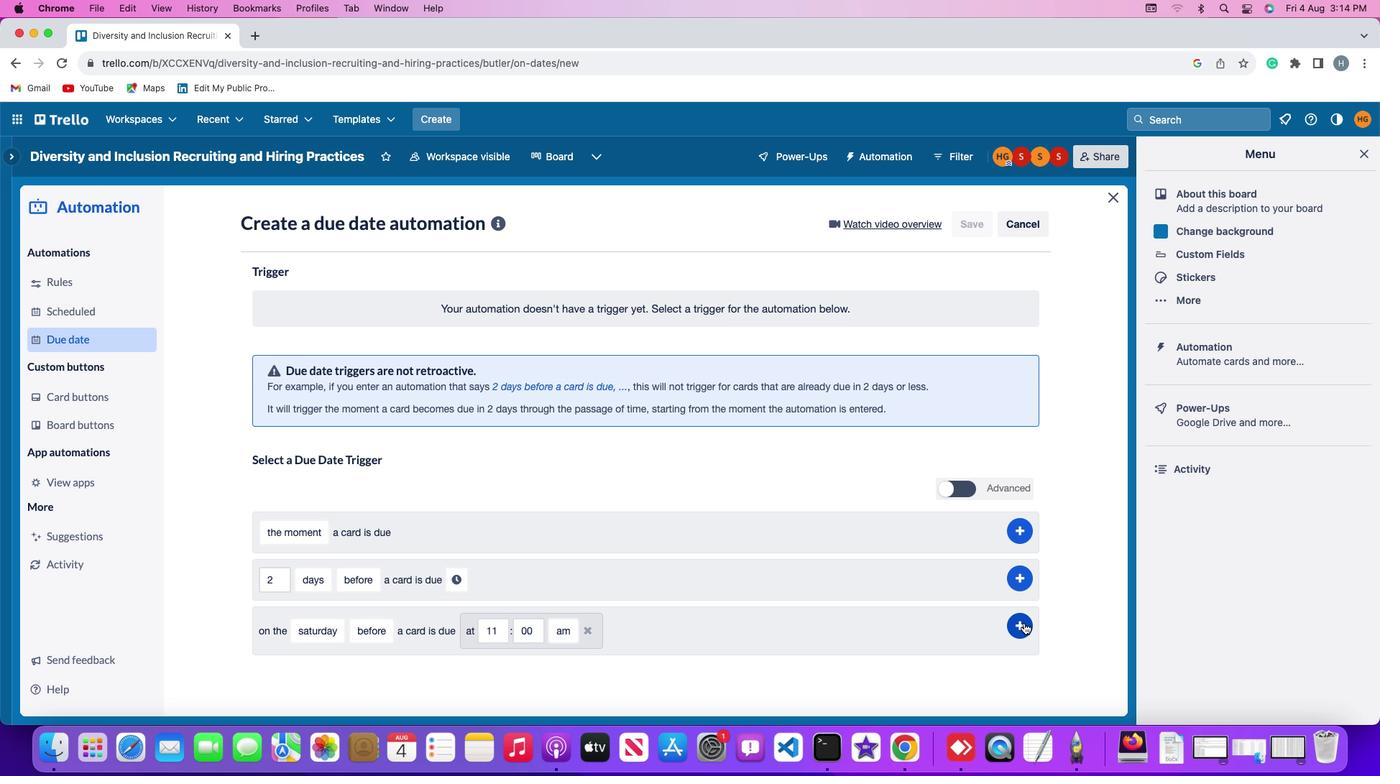 
Action: Mouse pressed left at (1027, 627)
Screenshot: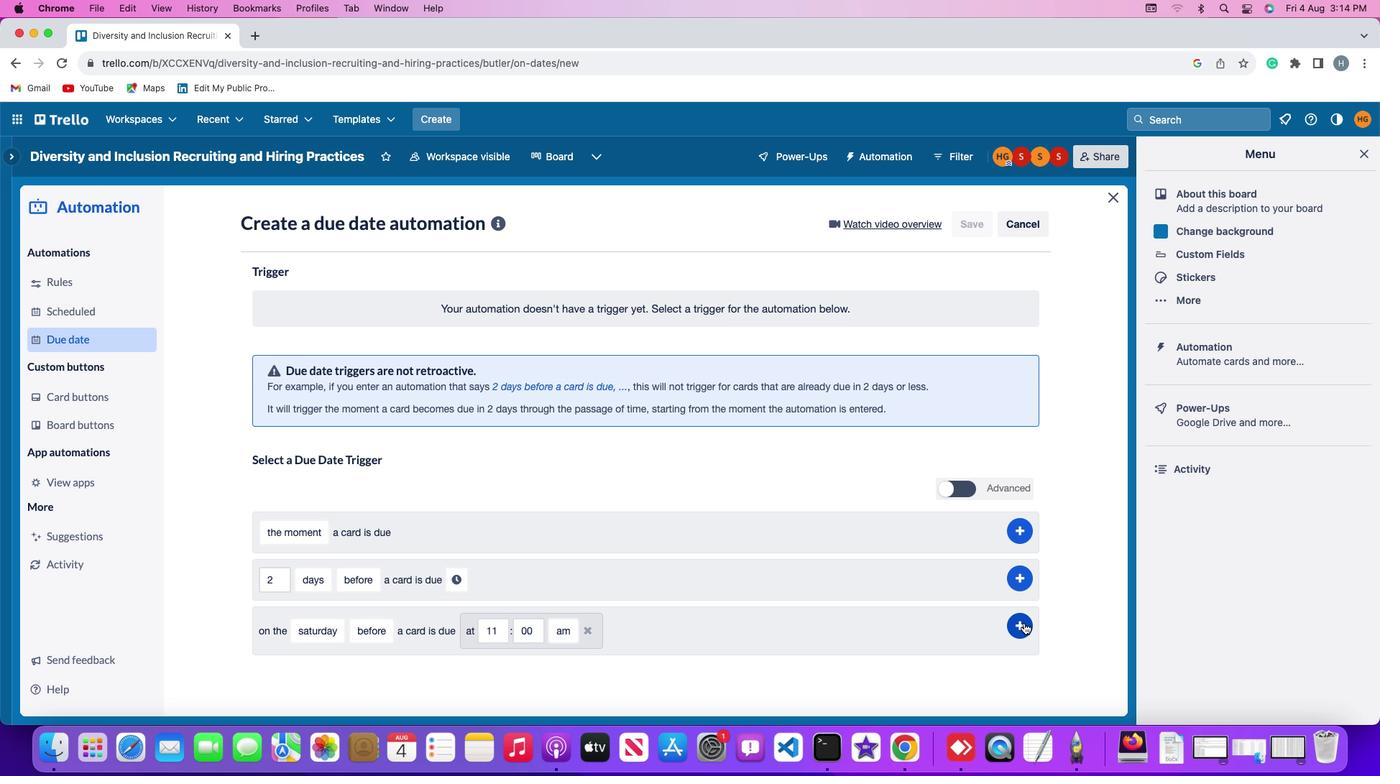 
Action: Mouse moved to (1018, 403)
Screenshot: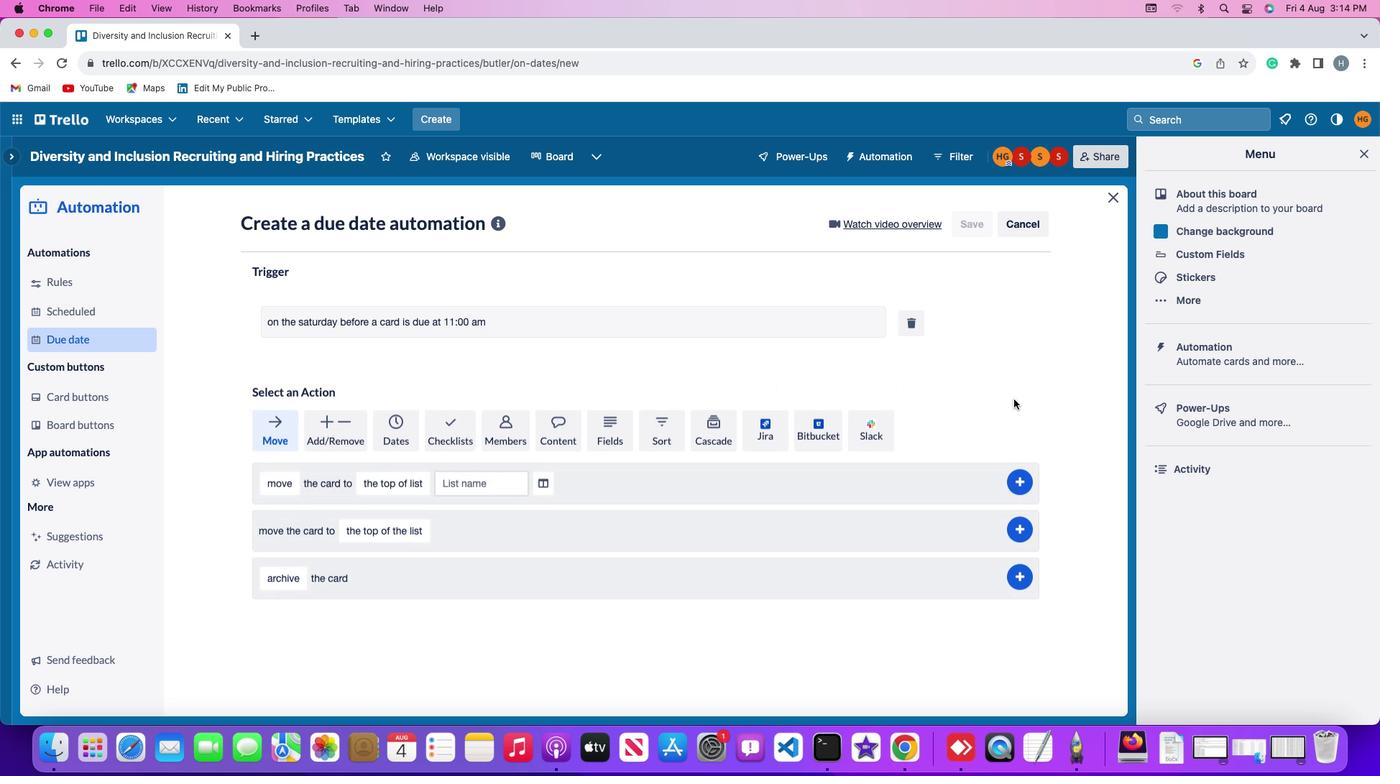 
